 Task: Calculate the eigenvalues of a Sturm-Liouville problem.
Action: Mouse moved to (155, 300)
Screenshot: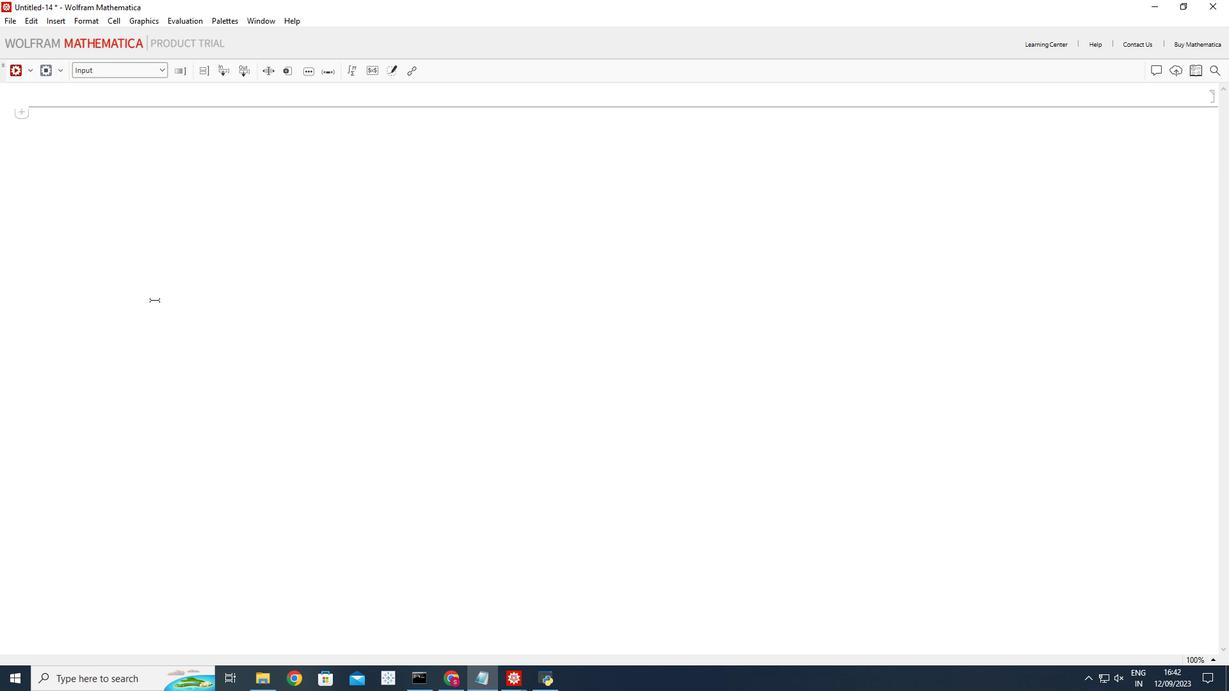 
Action: Mouse pressed left at (155, 300)
Screenshot: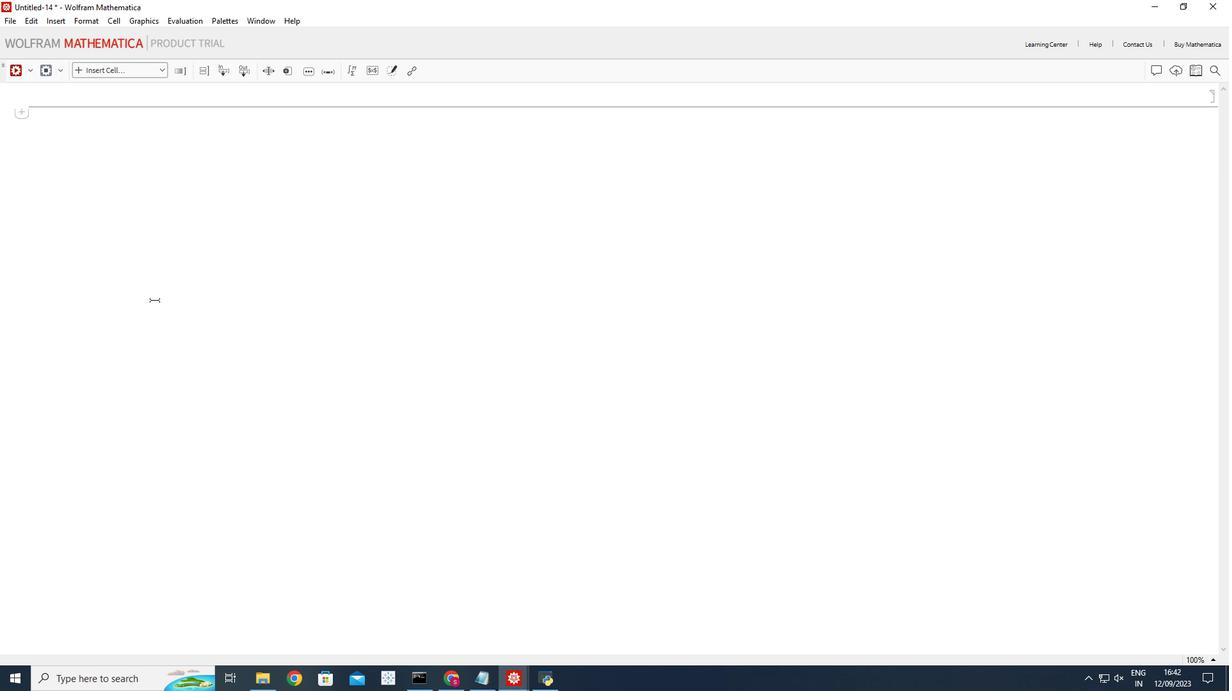
Action: Mouse moved to (157, 70)
Screenshot: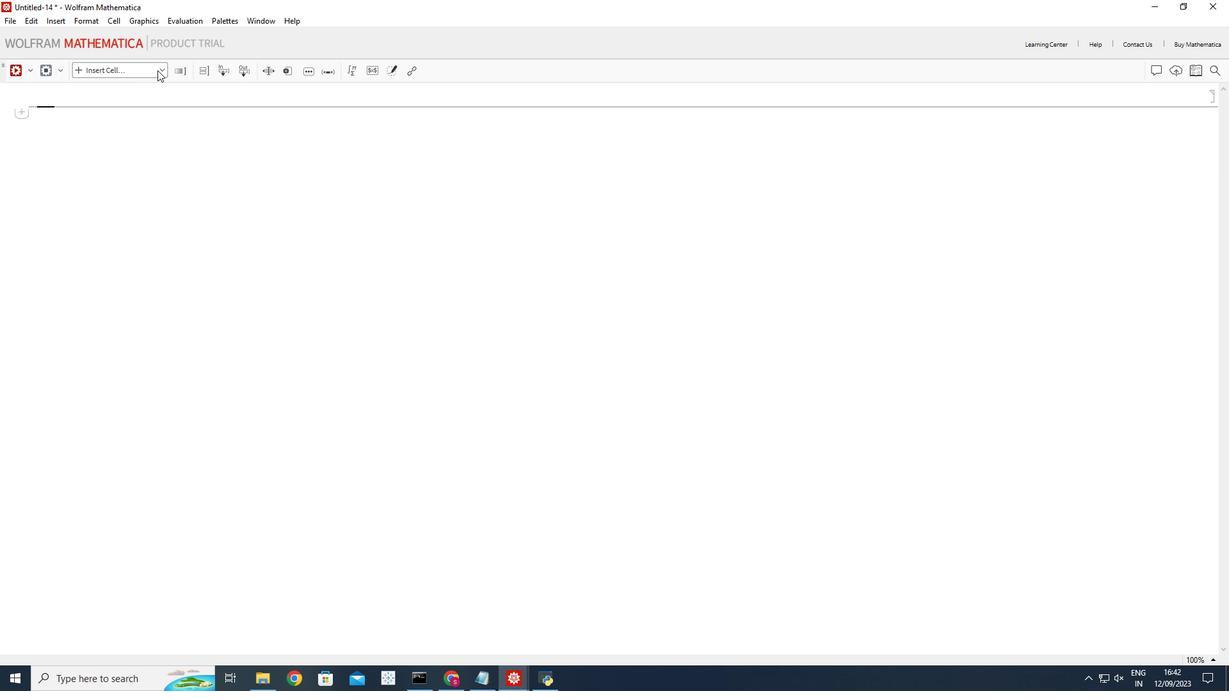 
Action: Mouse pressed left at (157, 70)
Screenshot: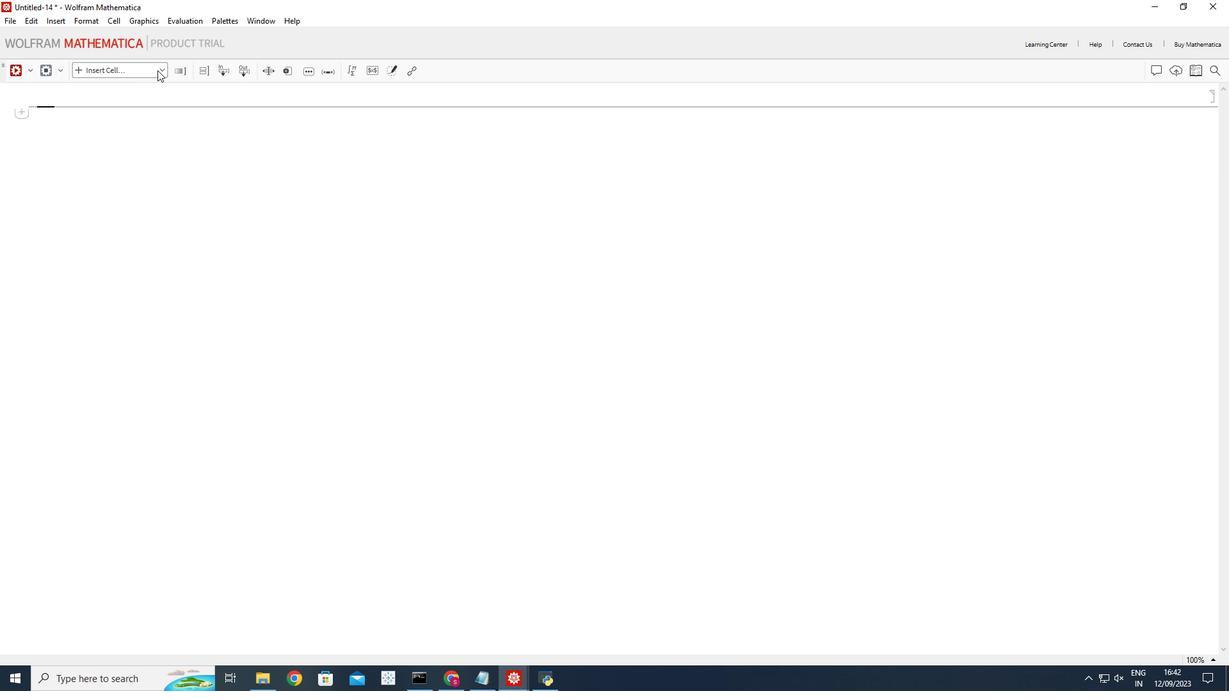 
Action: Mouse moved to (146, 96)
Screenshot: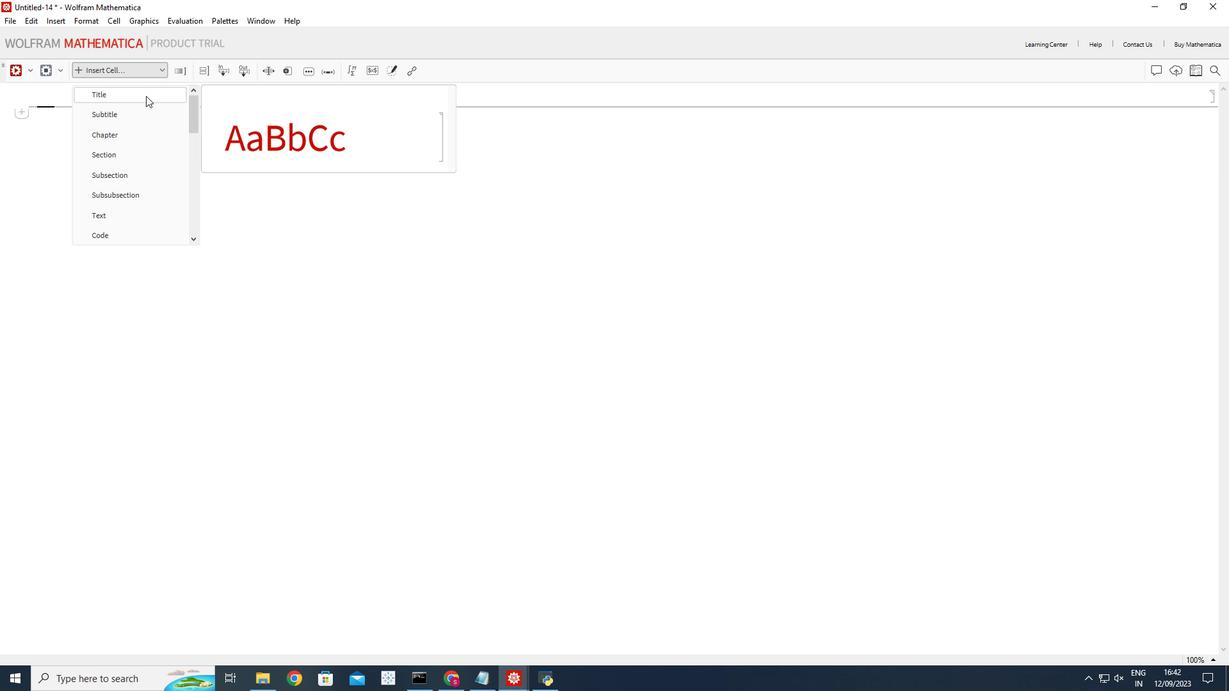 
Action: Mouse pressed left at (146, 96)
Screenshot: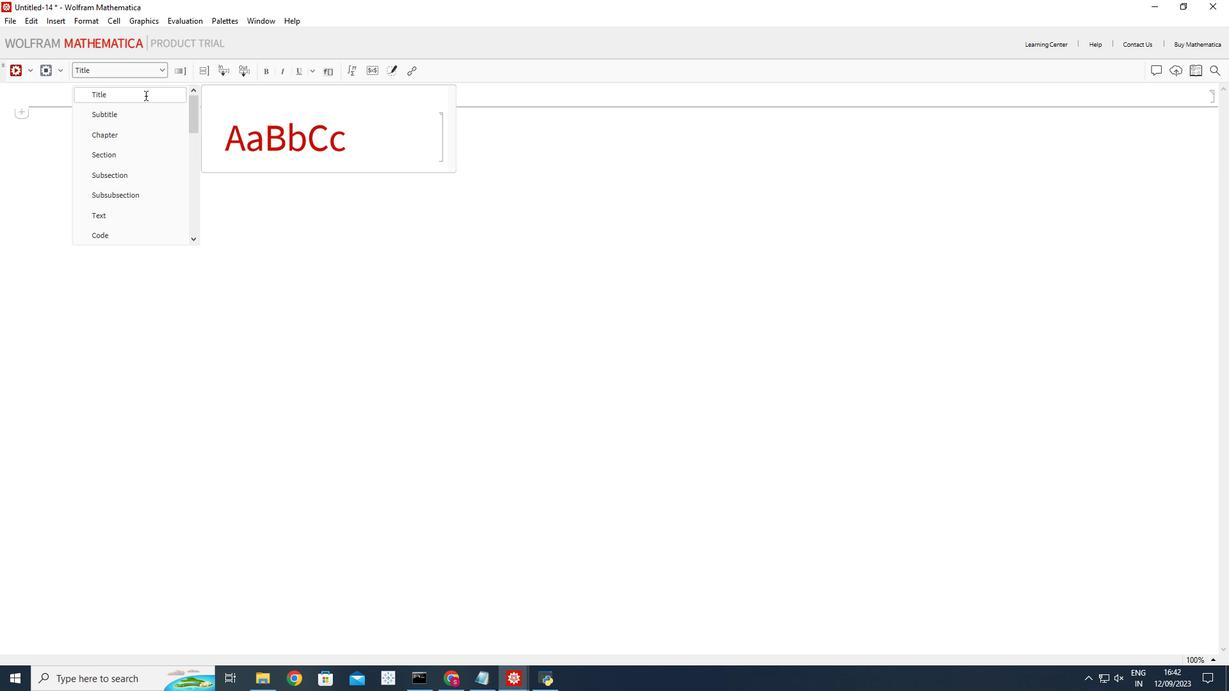 
Action: Mouse moved to (140, 137)
Screenshot: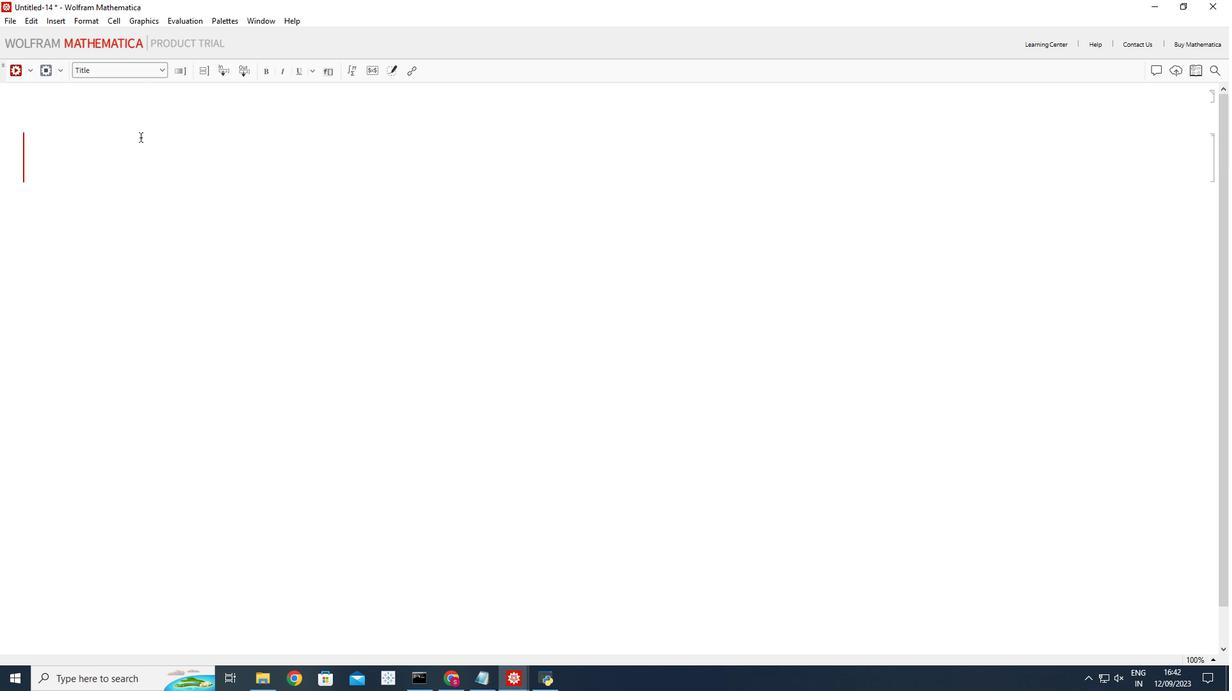 
Action: Key pressed <Key.shift_r>Eigenvalues<Key.space>of<Key.space>a<Key.space><Key.shift_r>Strum-<Key.shift_r>Liouville<Key.space>problem
Screenshot: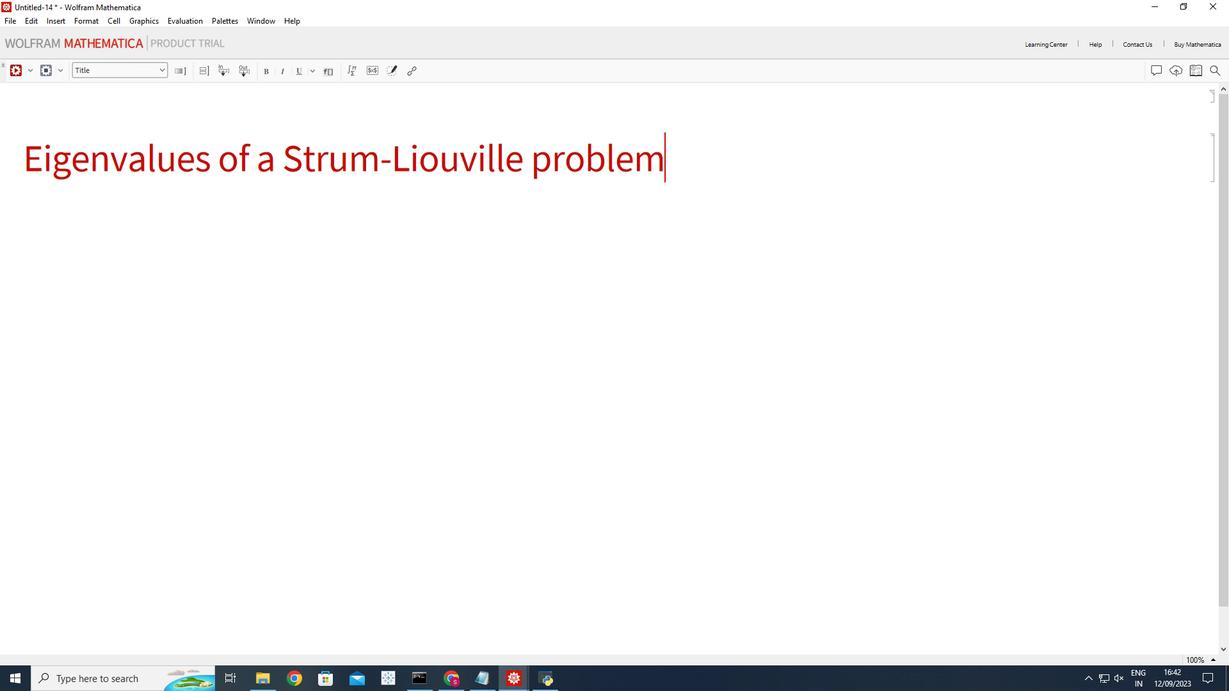 
Action: Mouse moved to (66, 236)
Screenshot: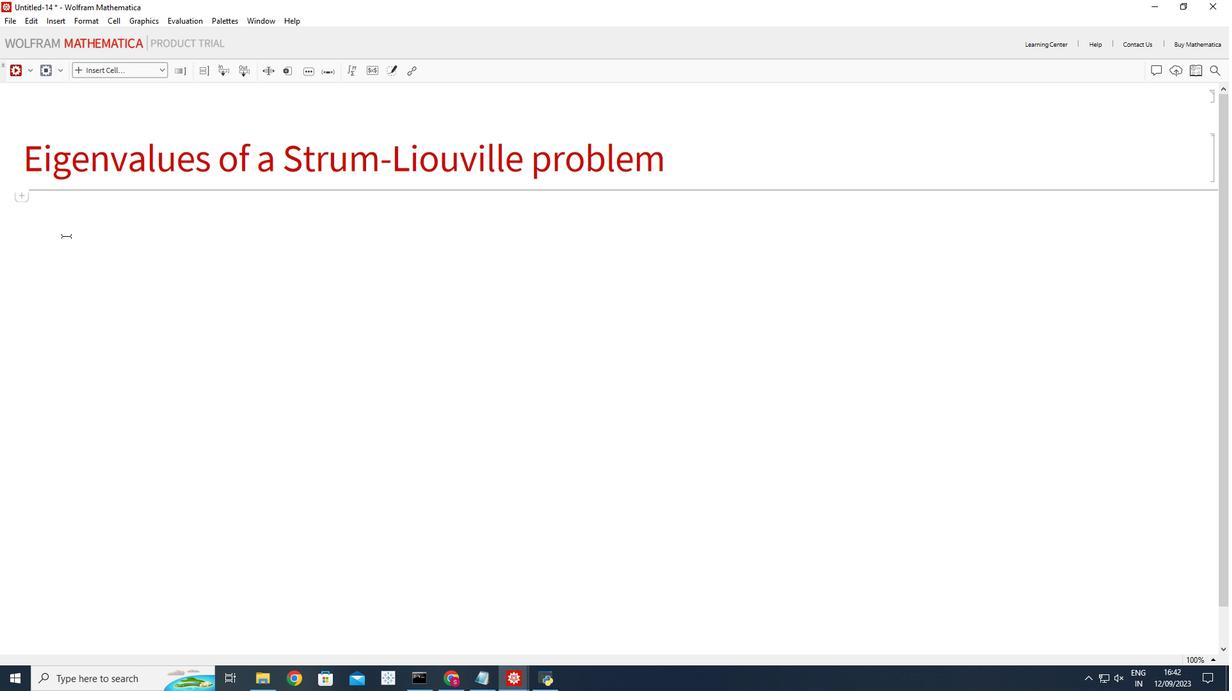 
Action: Mouse pressed left at (66, 236)
Screenshot: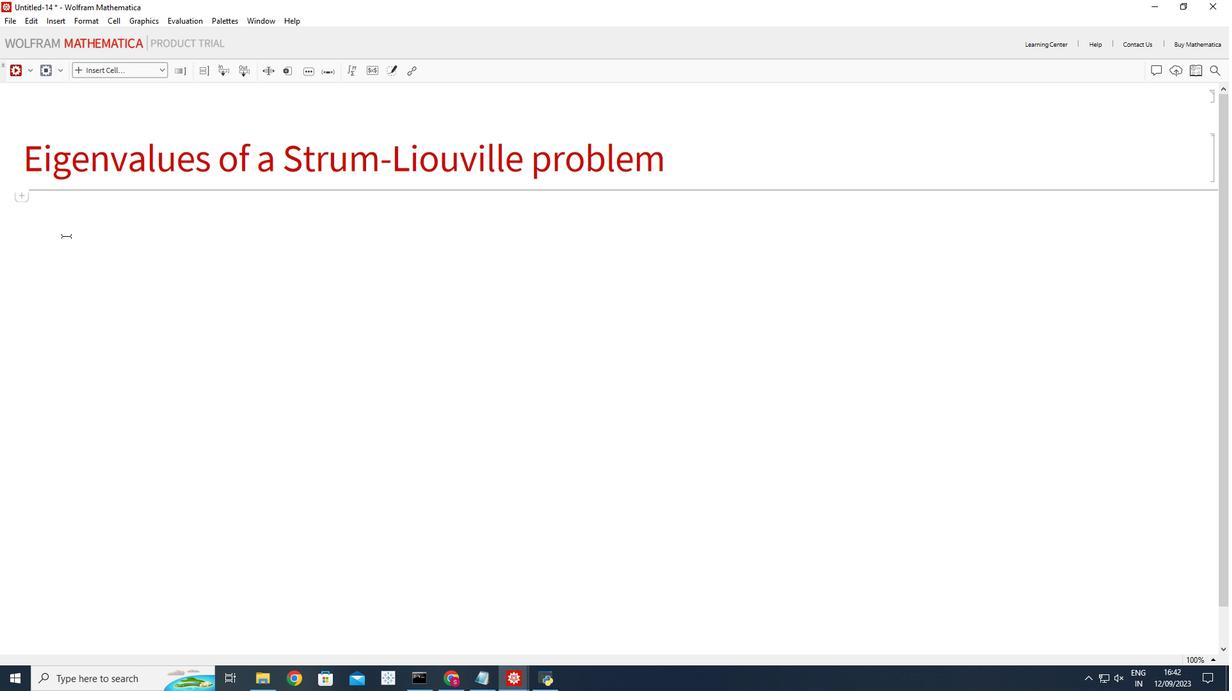 
Action: Mouse moved to (162, 73)
Screenshot: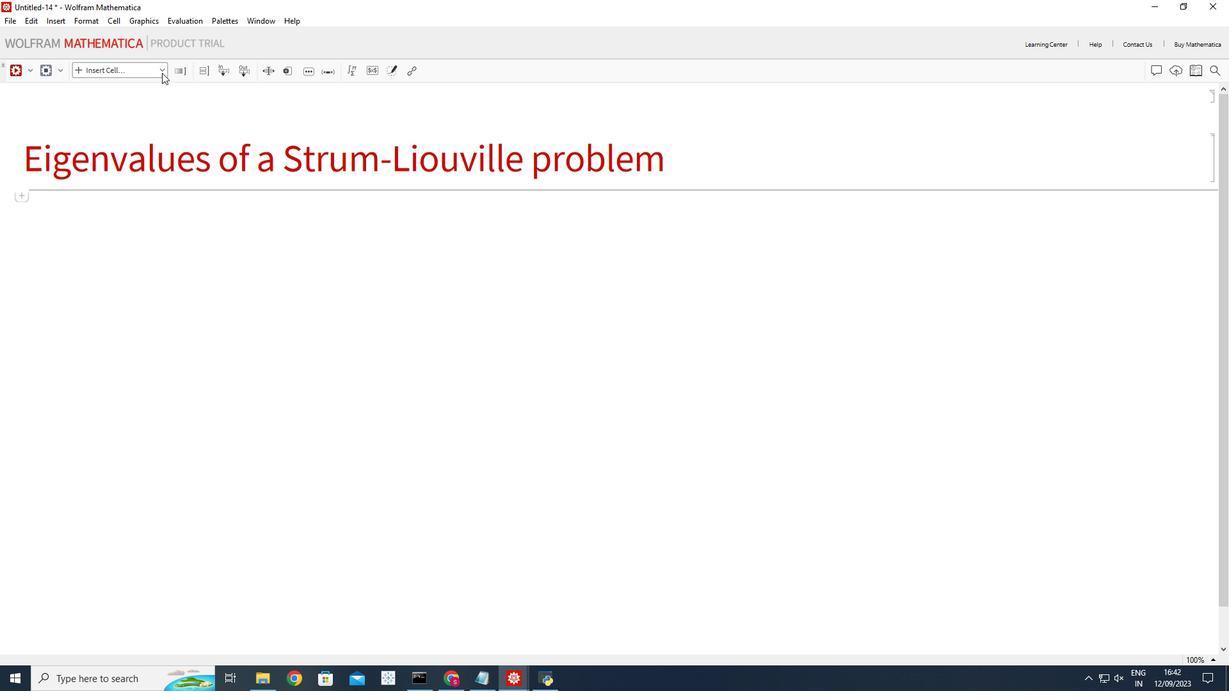 
Action: Mouse pressed left at (162, 73)
Screenshot: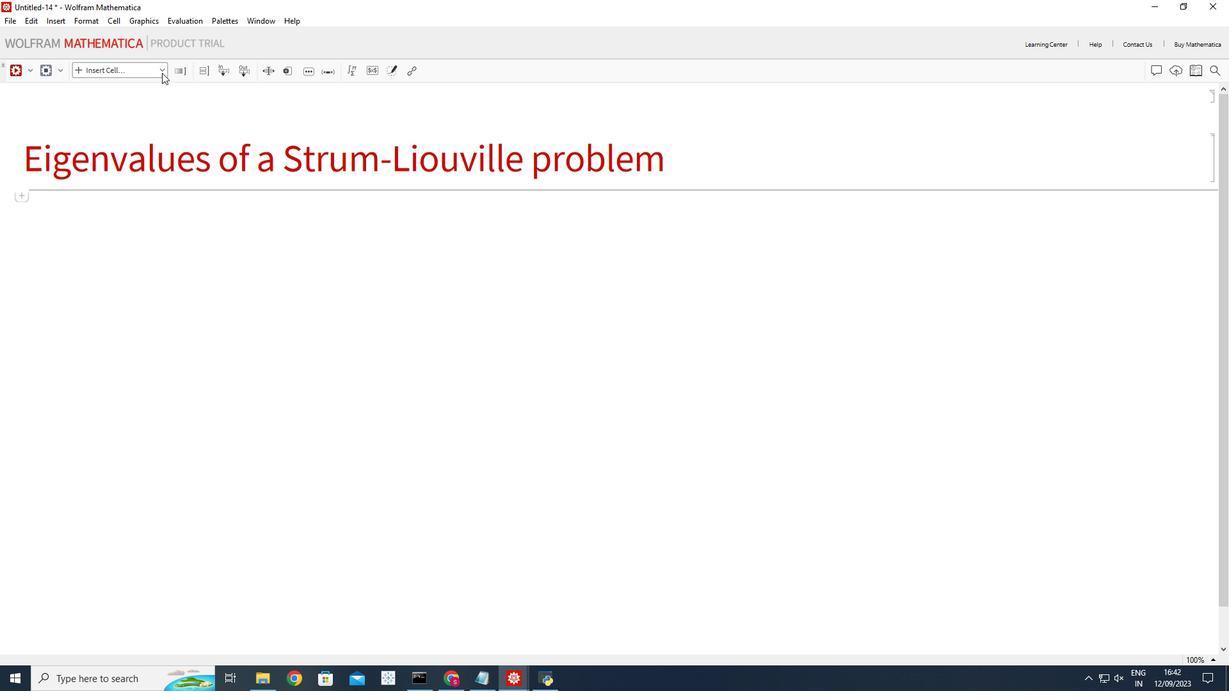 
Action: Mouse moved to (100, 233)
Screenshot: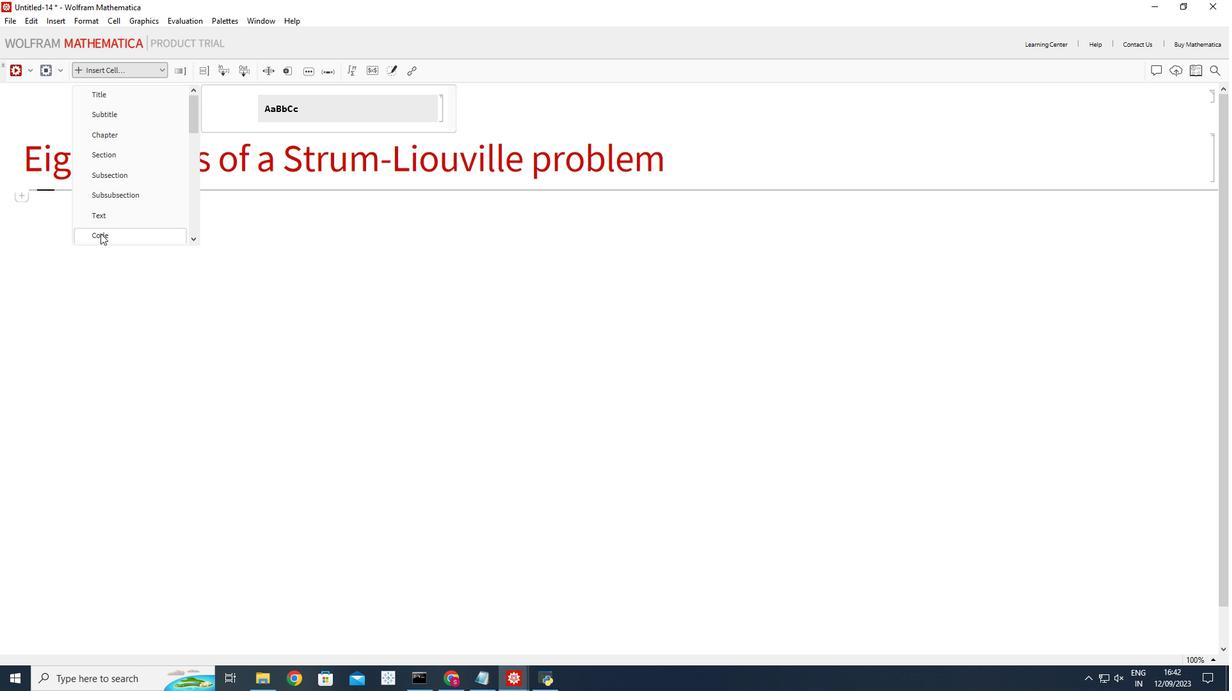 
Action: Mouse pressed left at (100, 233)
Screenshot: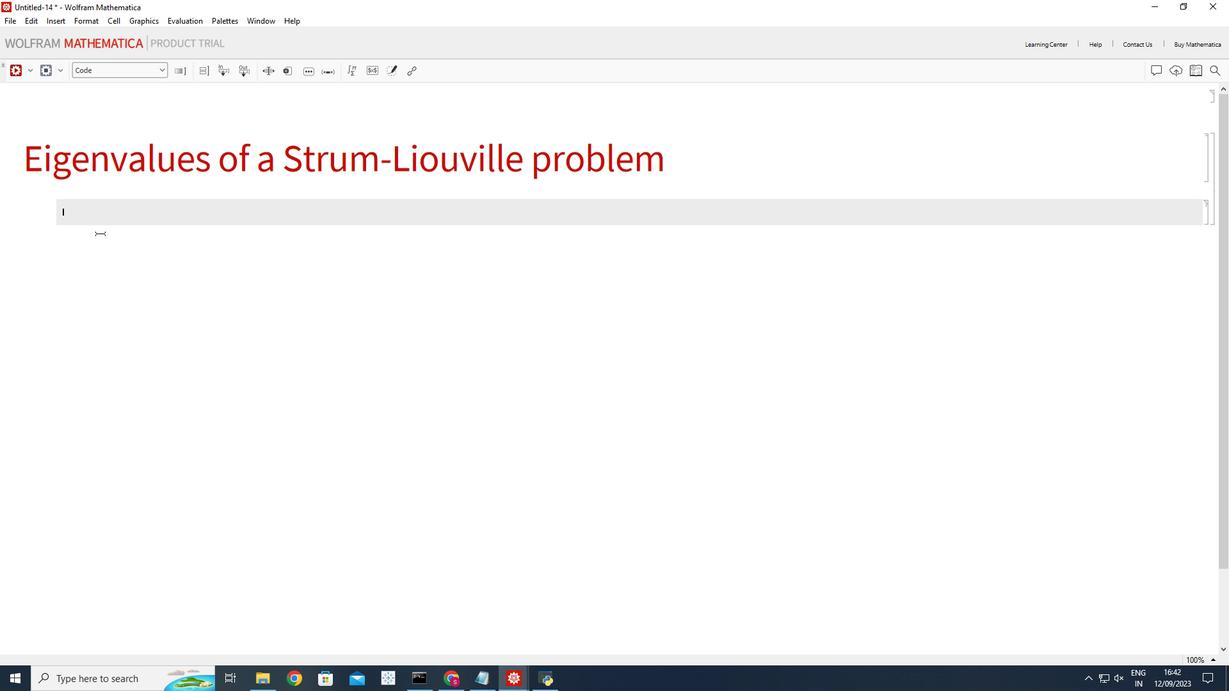 
Action: Mouse moved to (90, 215)
Screenshot: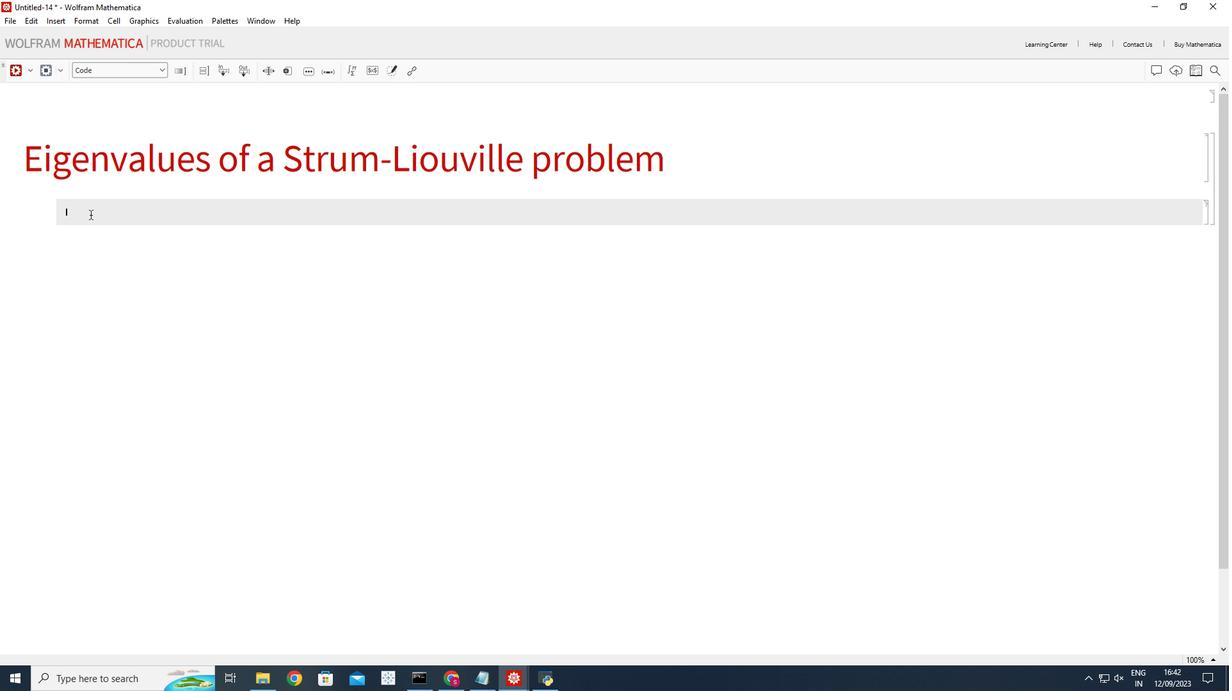 
Action: Mouse pressed left at (90, 215)
Screenshot: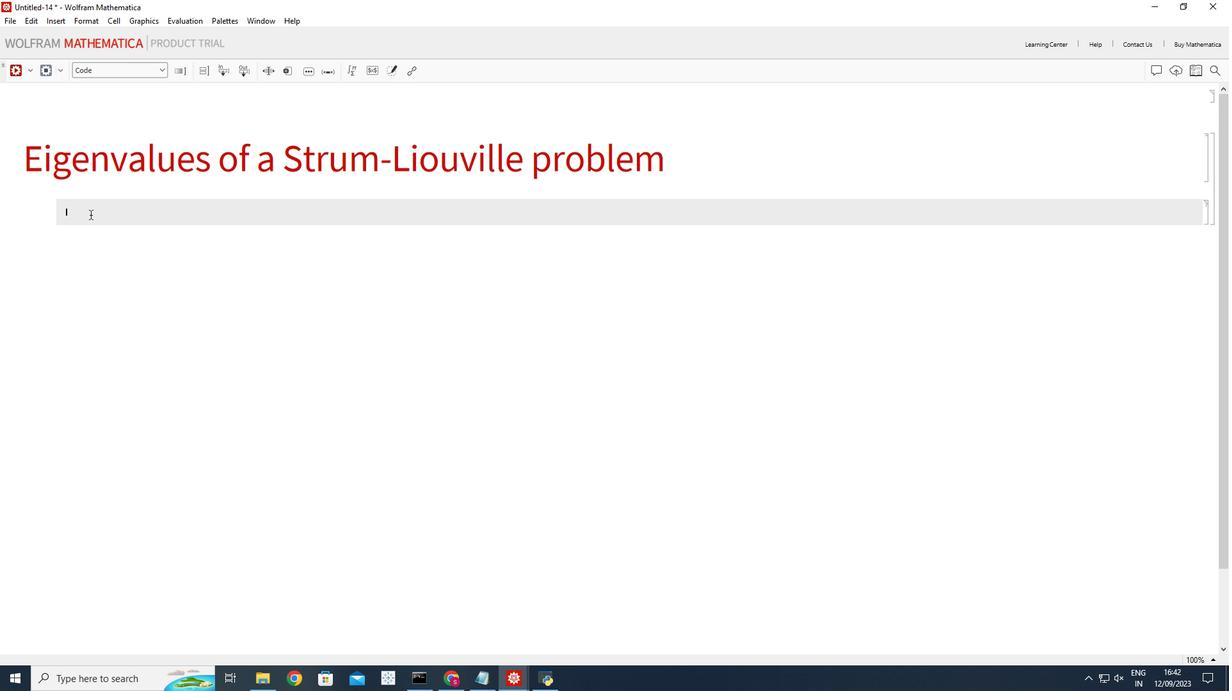 
Action: Key pressed <Key.shift_r>(<Key.shift_r>Cler<Key.backspace>ar<Key.space><Key.backspace><Key.shift_r>All[x,y,
Screenshot: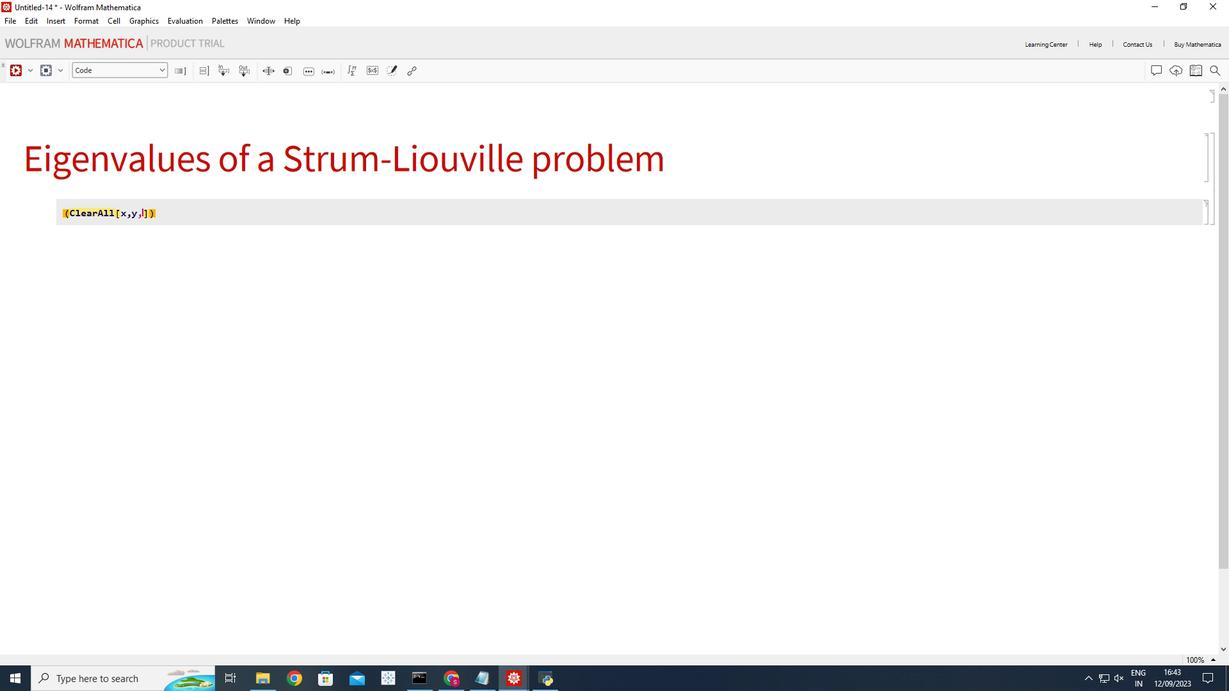 
Action: Mouse moved to (352, 69)
Screenshot: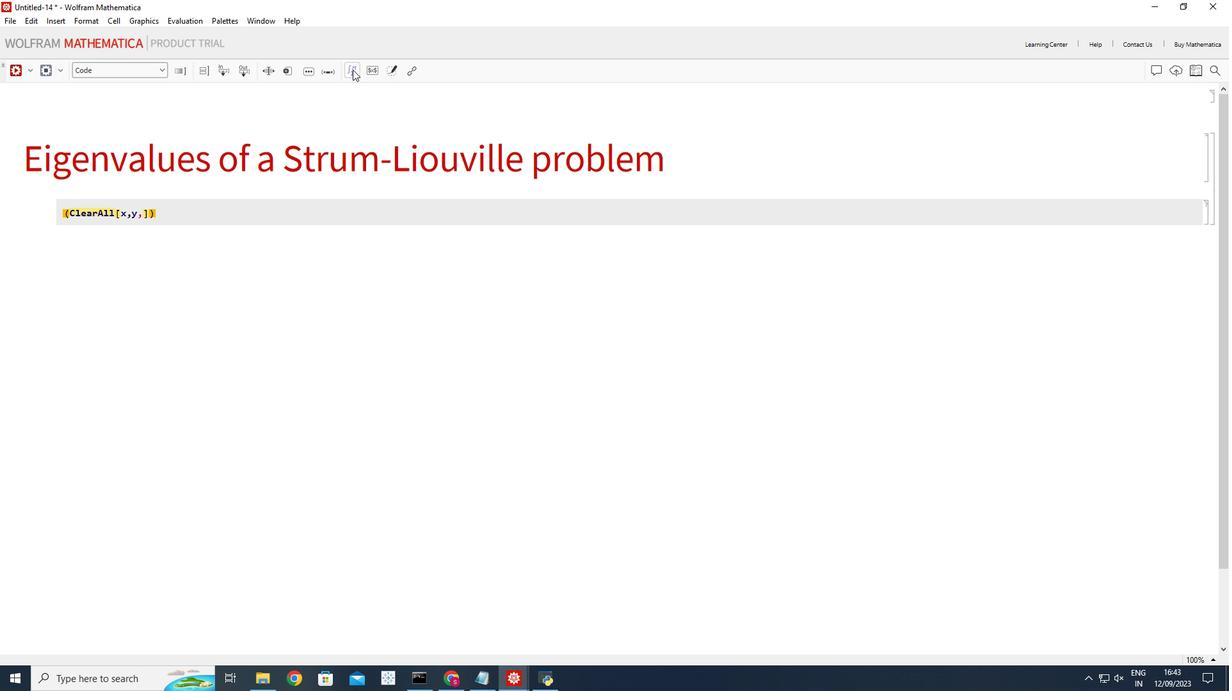 
Action: Mouse pressed left at (352, 69)
Screenshot: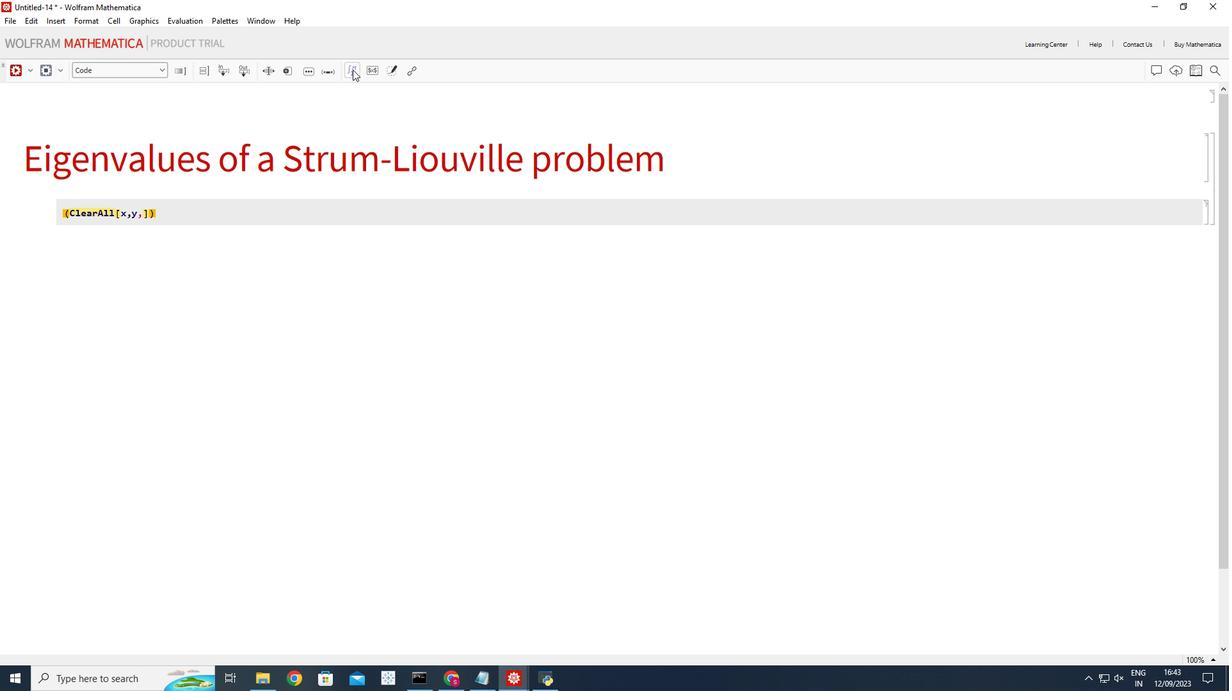 
Action: Mouse moved to (1208, 350)
Screenshot: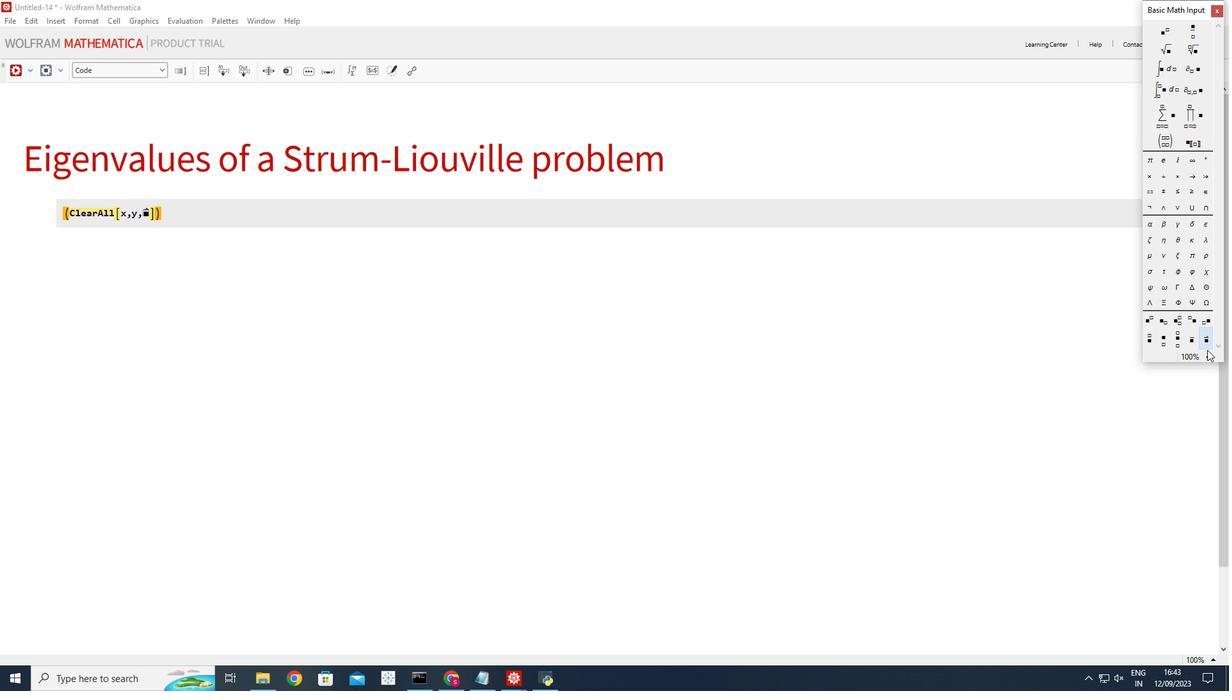 
Action: Mouse pressed left at (1208, 350)
Screenshot: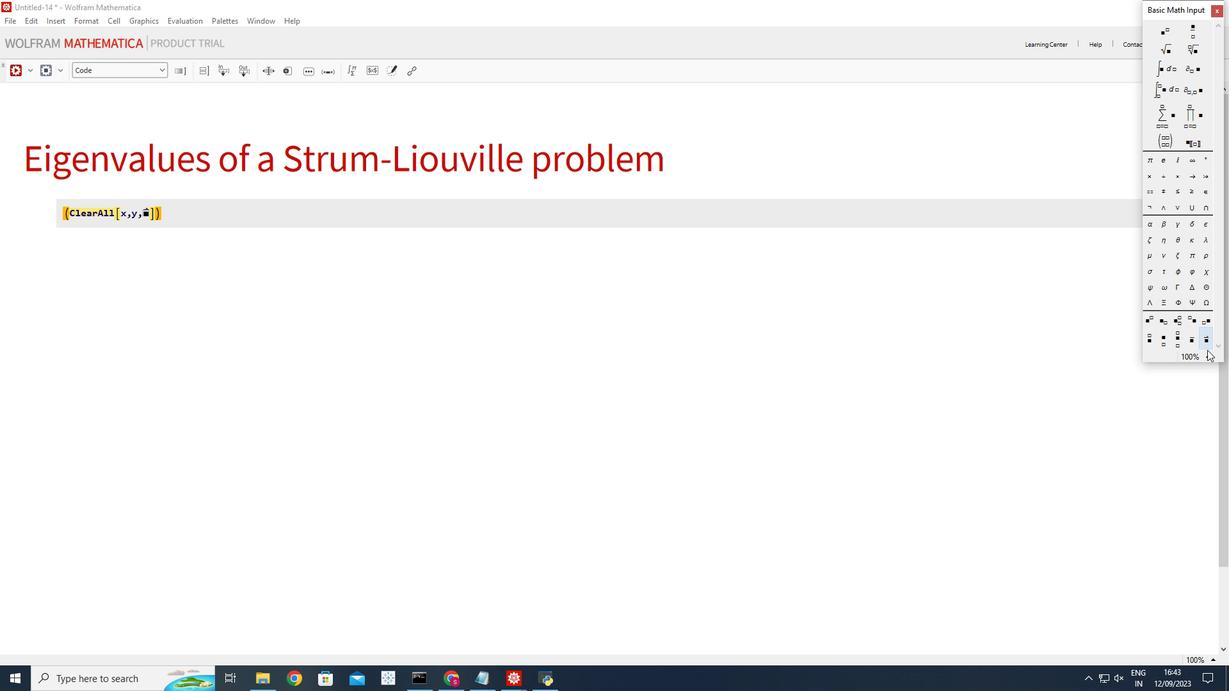 
Action: Mouse moved to (1208, 354)
Screenshot: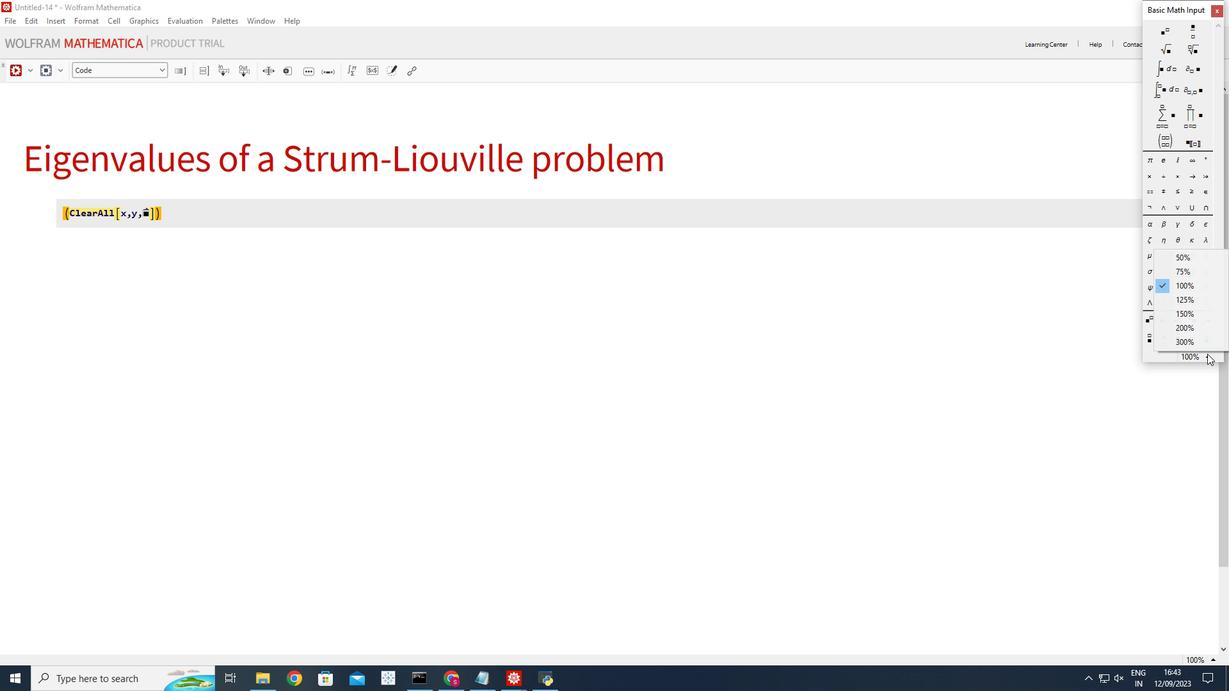
Action: Mouse pressed left at (1208, 354)
Screenshot: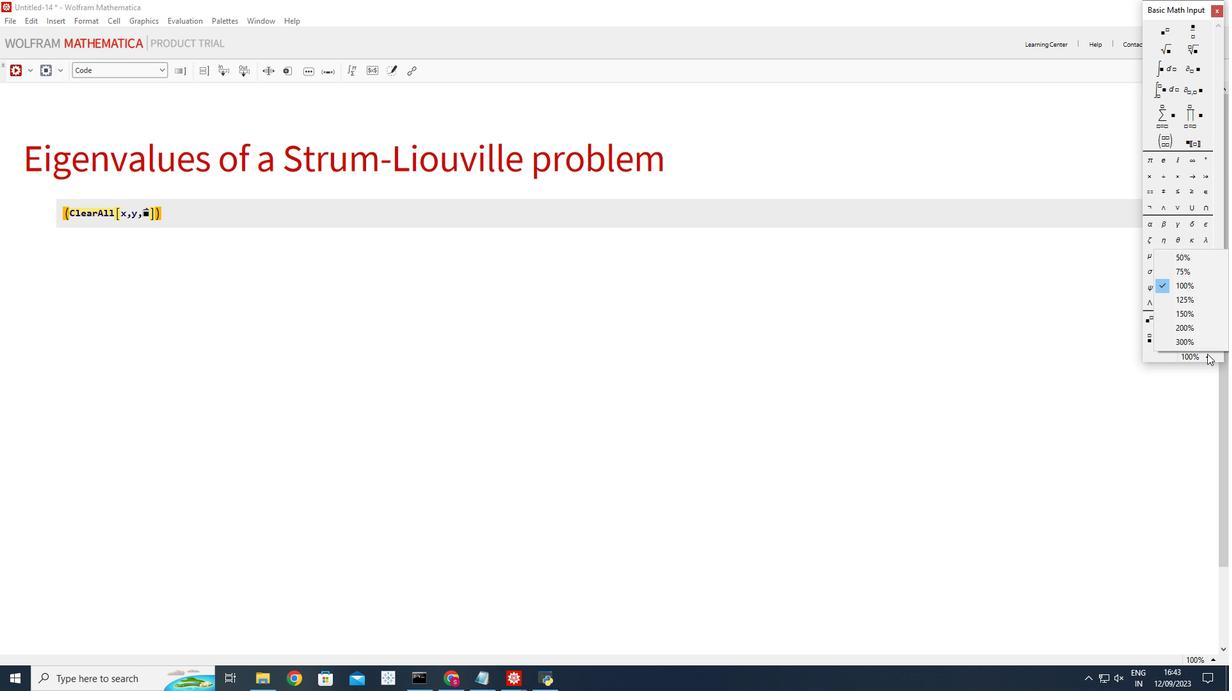 
Action: Mouse moved to (1187, 307)
Screenshot: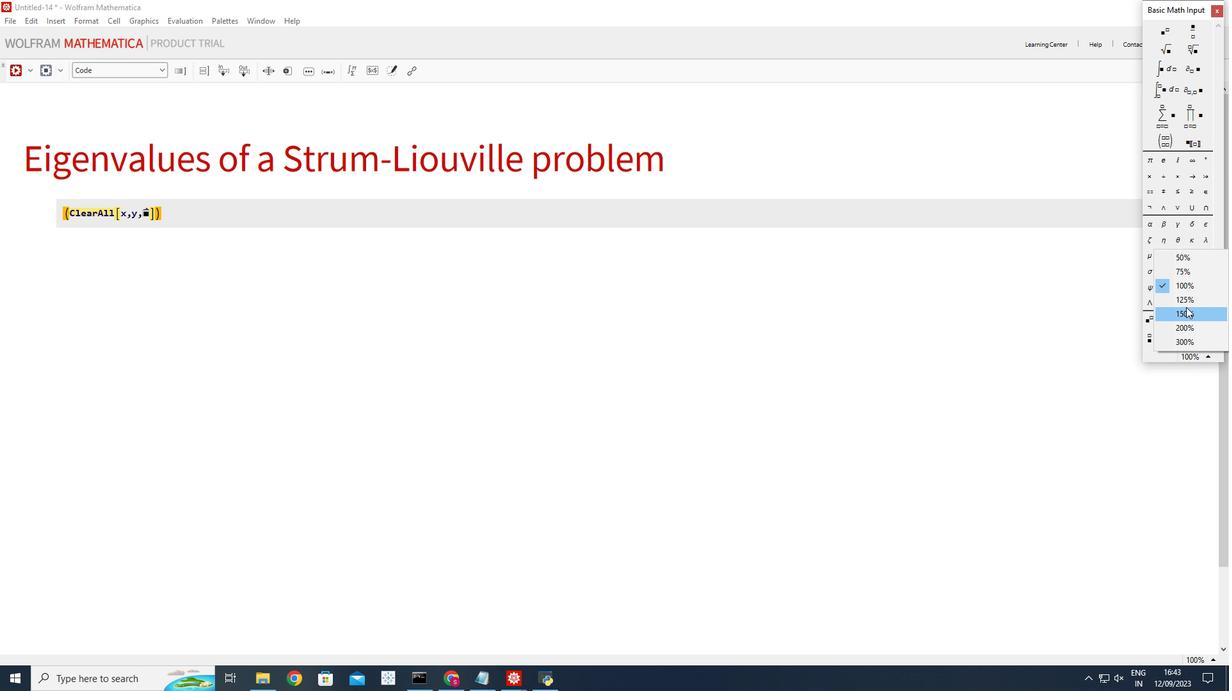 
Action: Mouse pressed left at (1187, 307)
Screenshot: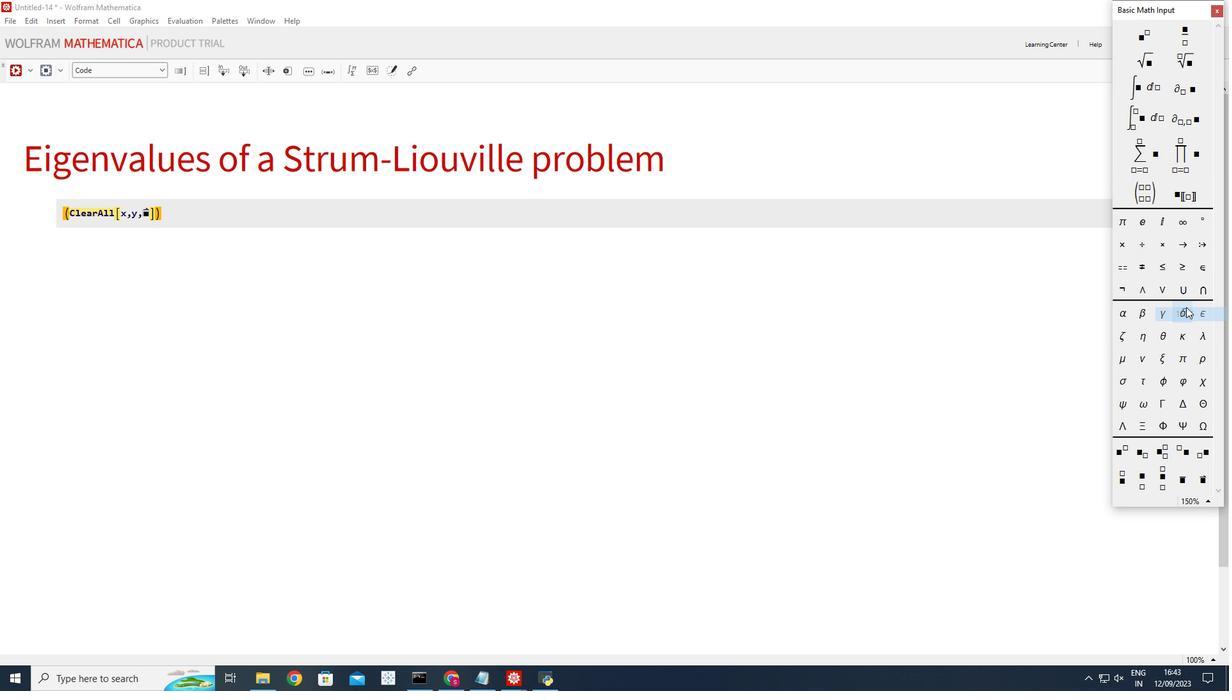 
Action: Mouse moved to (151, 213)
Screenshot: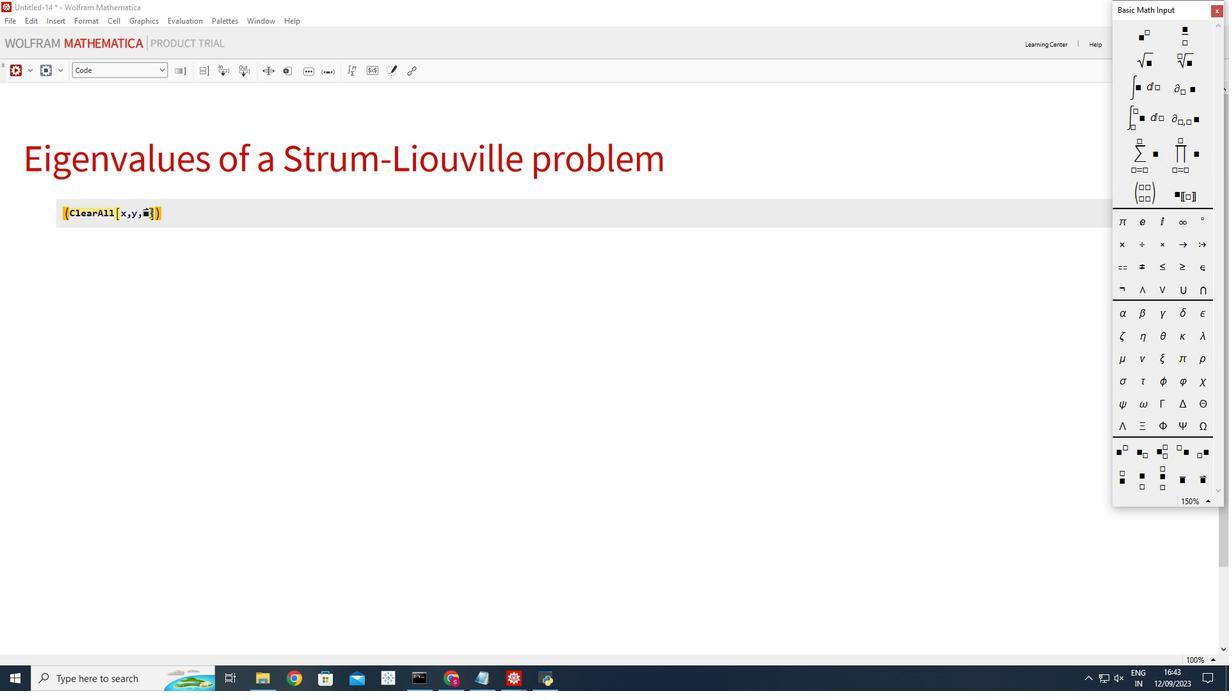 
Action: Mouse pressed left at (151, 213)
Screenshot: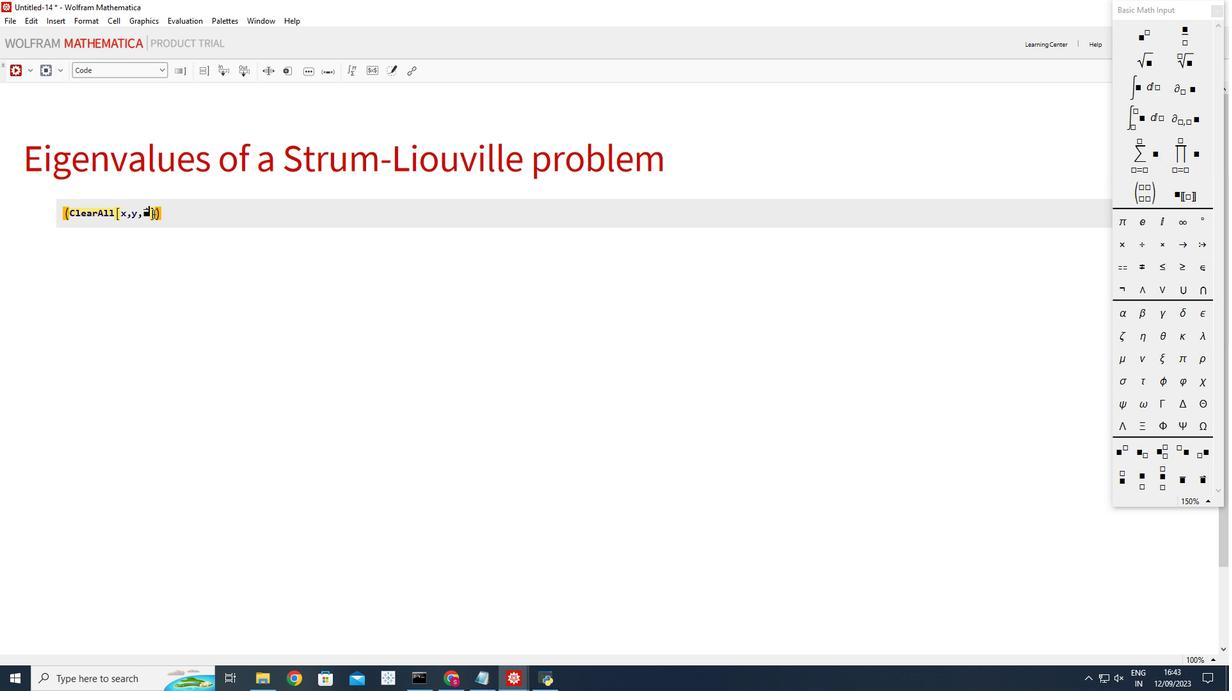 
Action: Mouse moved to (162, 222)
Screenshot: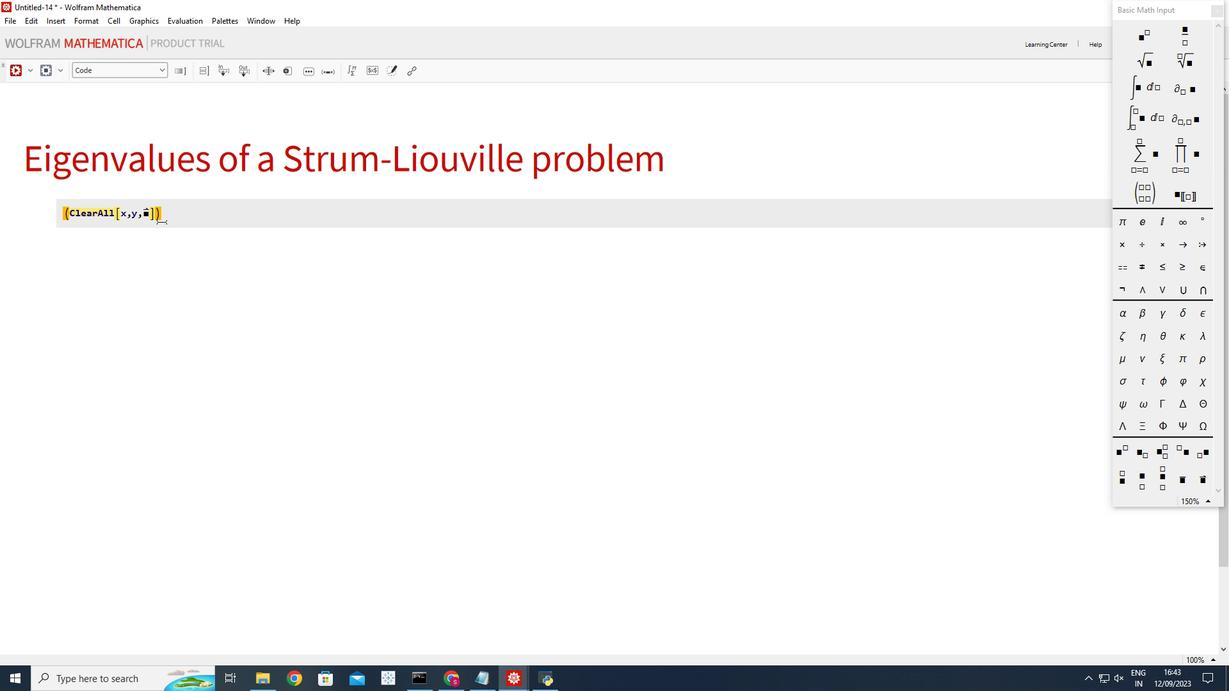 
Action: Key pressed <Key.backspace>
Screenshot: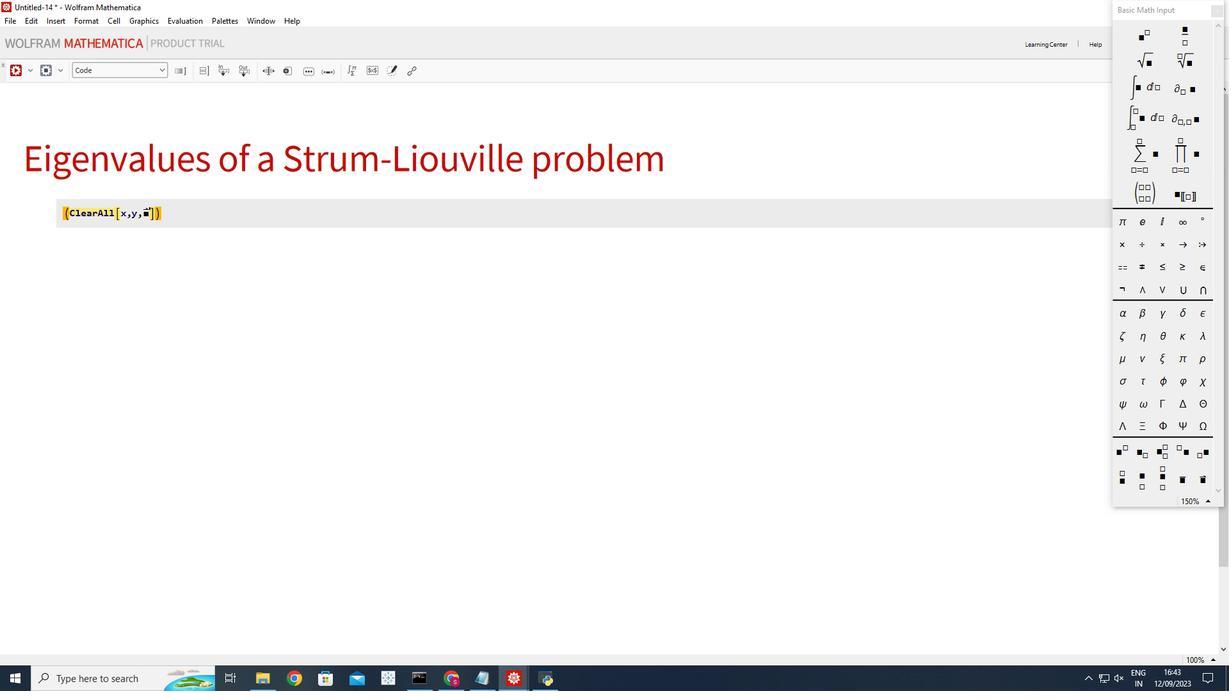
Action: Mouse moved to (190, 278)
Screenshot: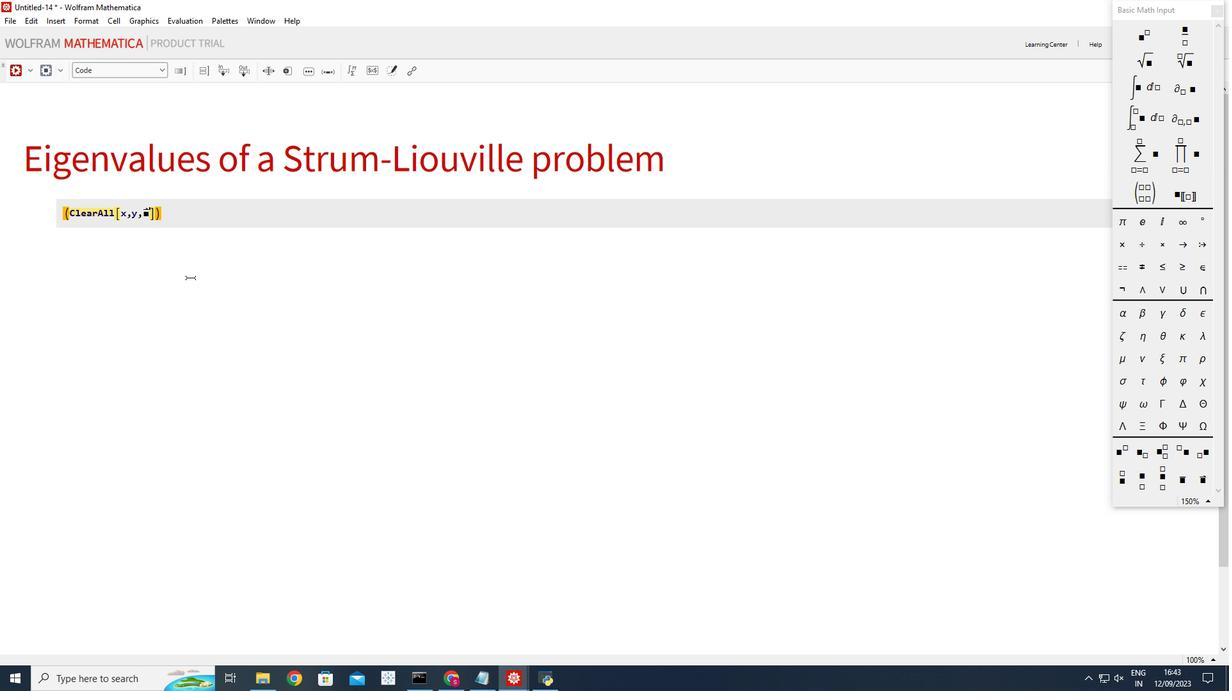 
Action: Key pressed <Key.backspace>
Screenshot: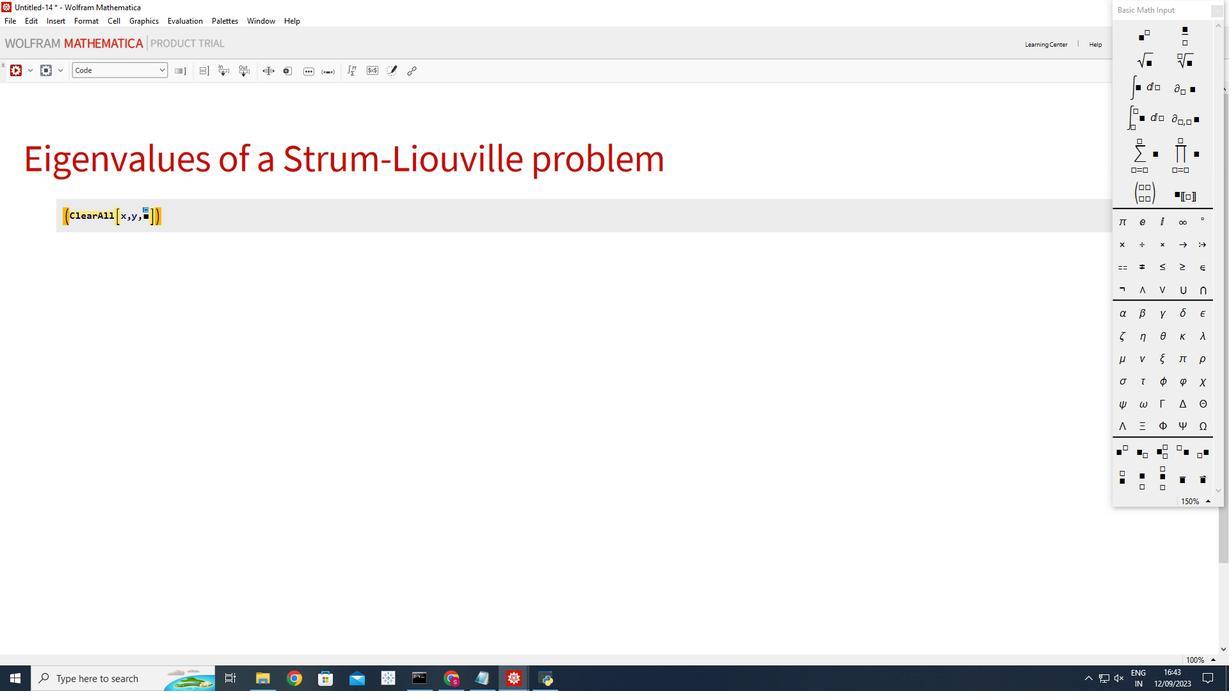 
Action: Mouse moved to (146, 237)
Screenshot: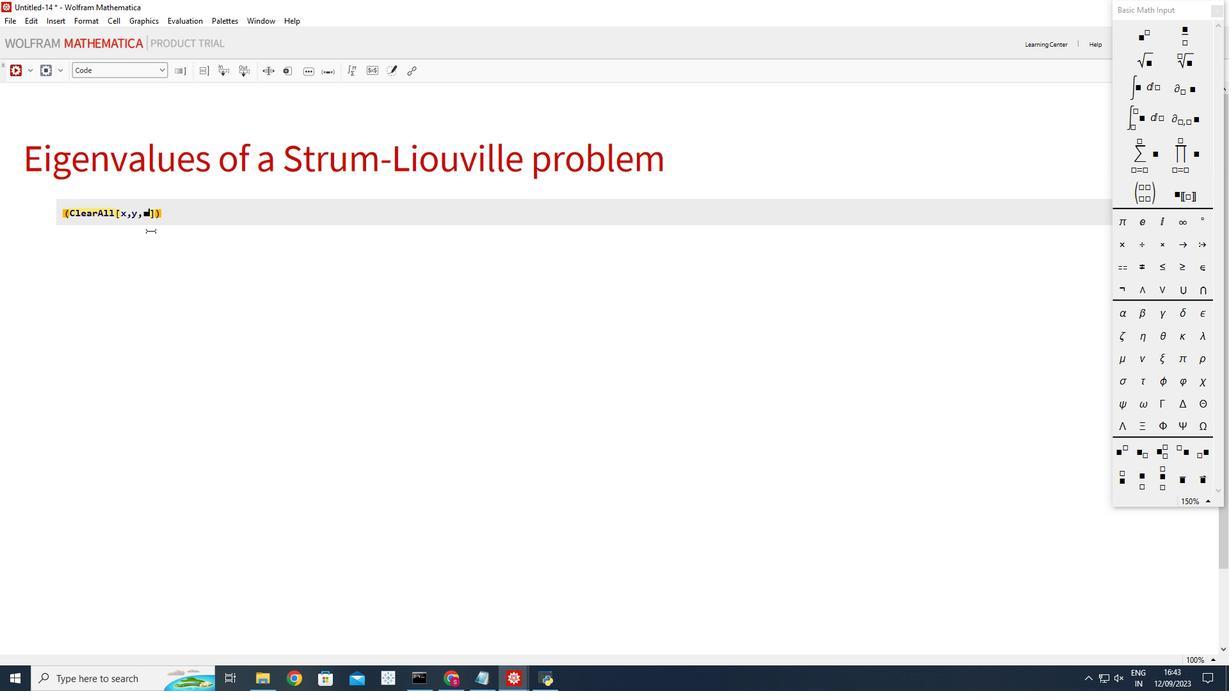 
Action: Key pressed <Key.backspace>
Screenshot: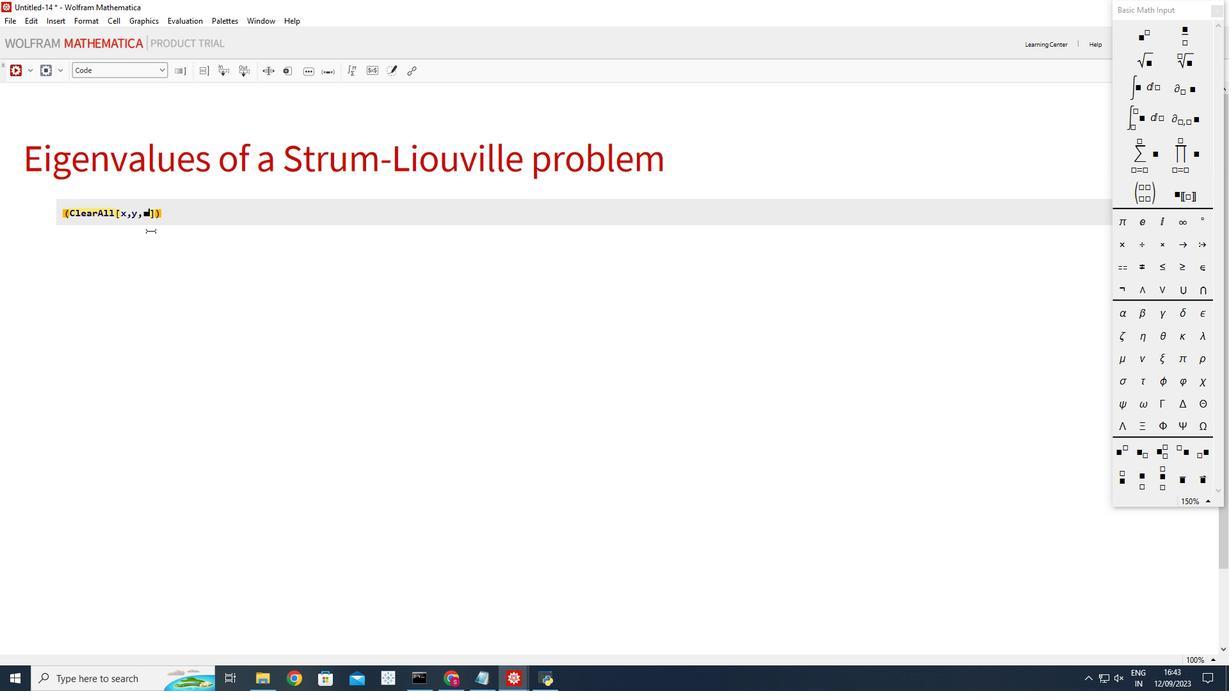 
Action: Mouse moved to (151, 226)
Screenshot: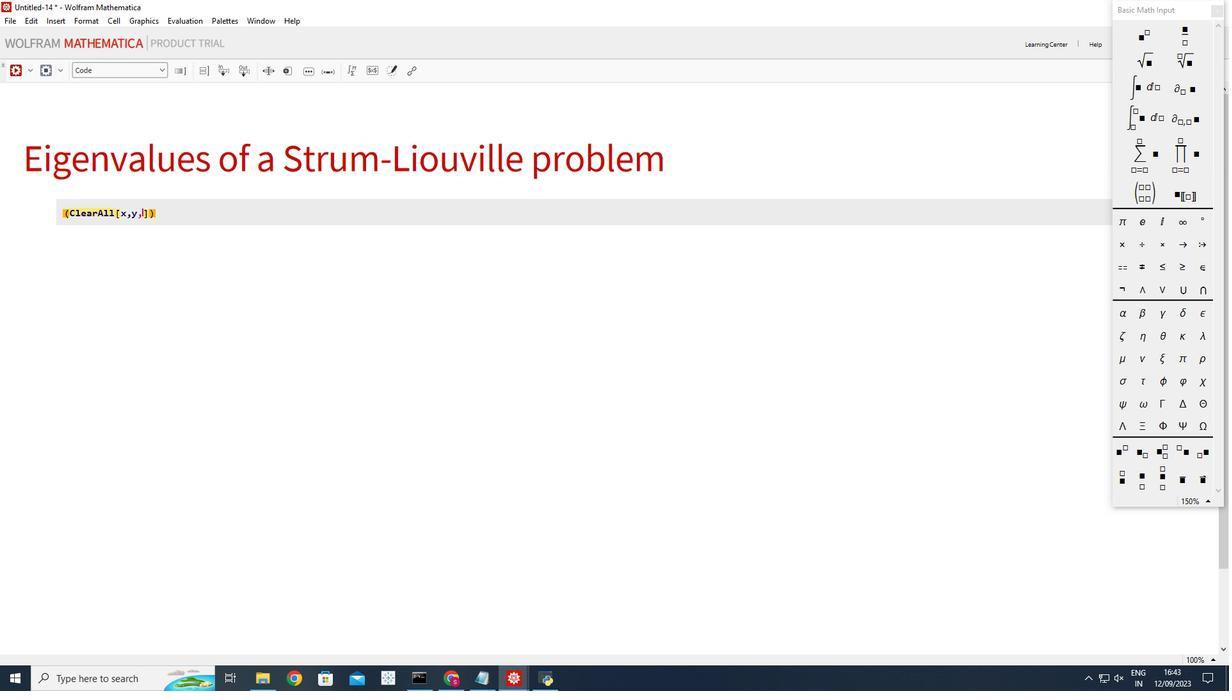 
Action: Key pressed <Key.backspace>
Screenshot: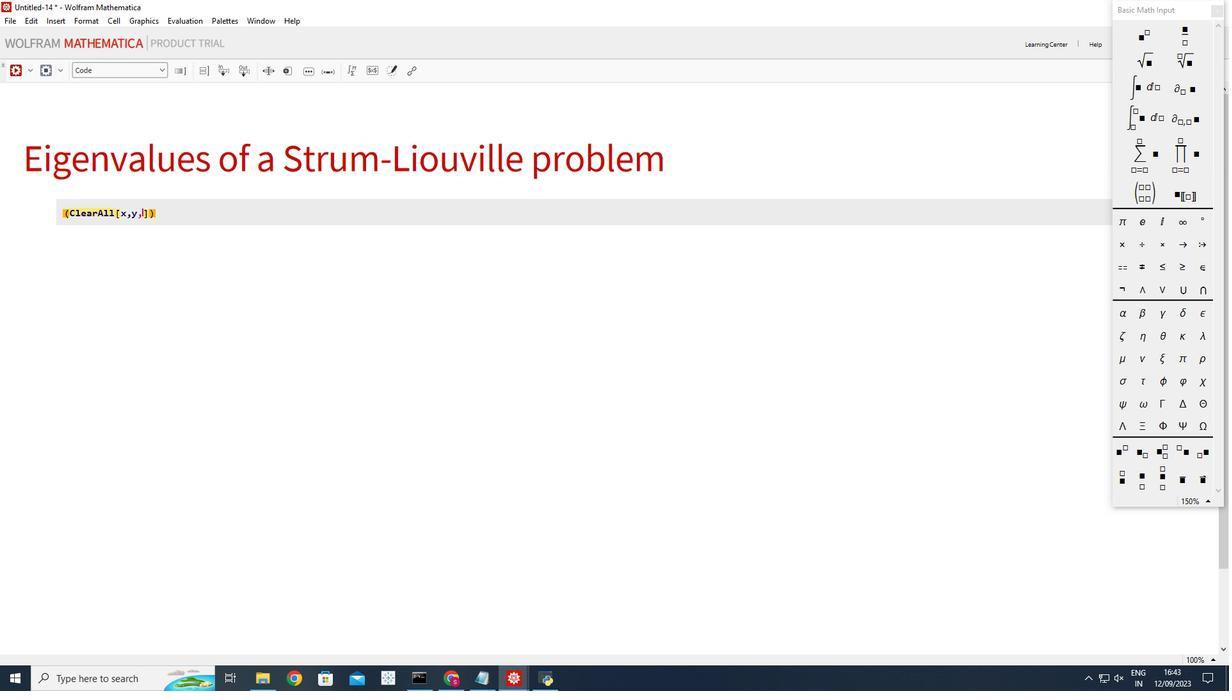 
Action: Mouse moved to (1201, 336)
Screenshot: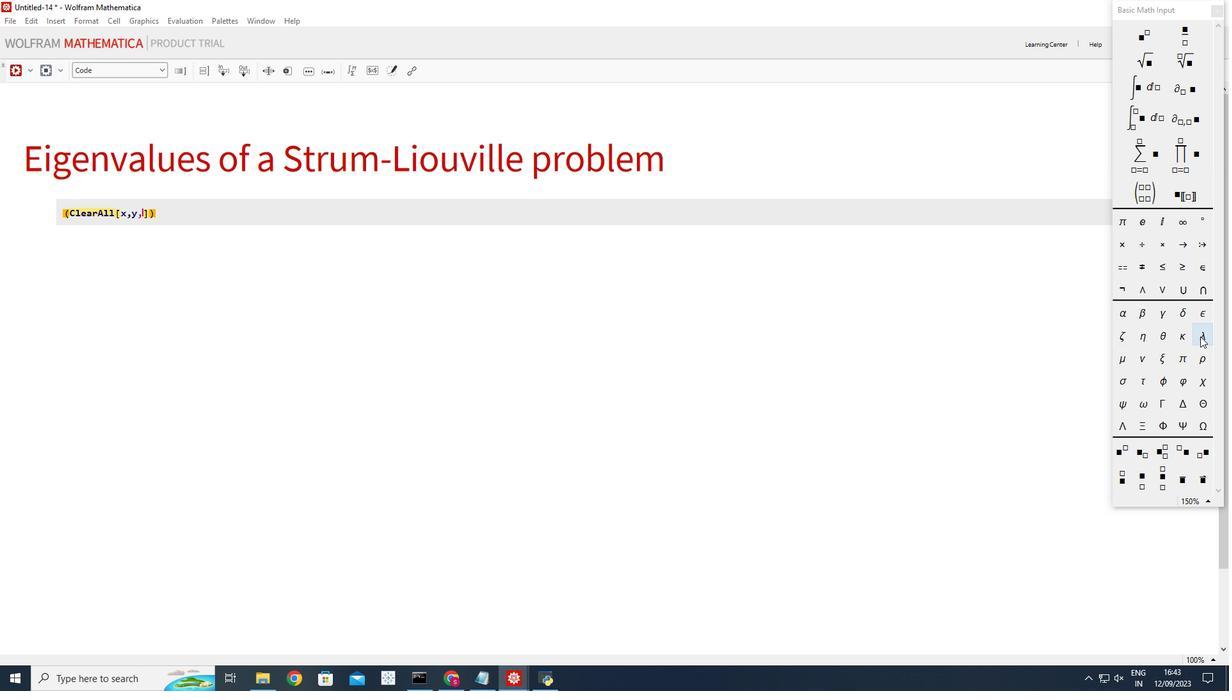 
Action: Mouse pressed left at (1201, 336)
Screenshot: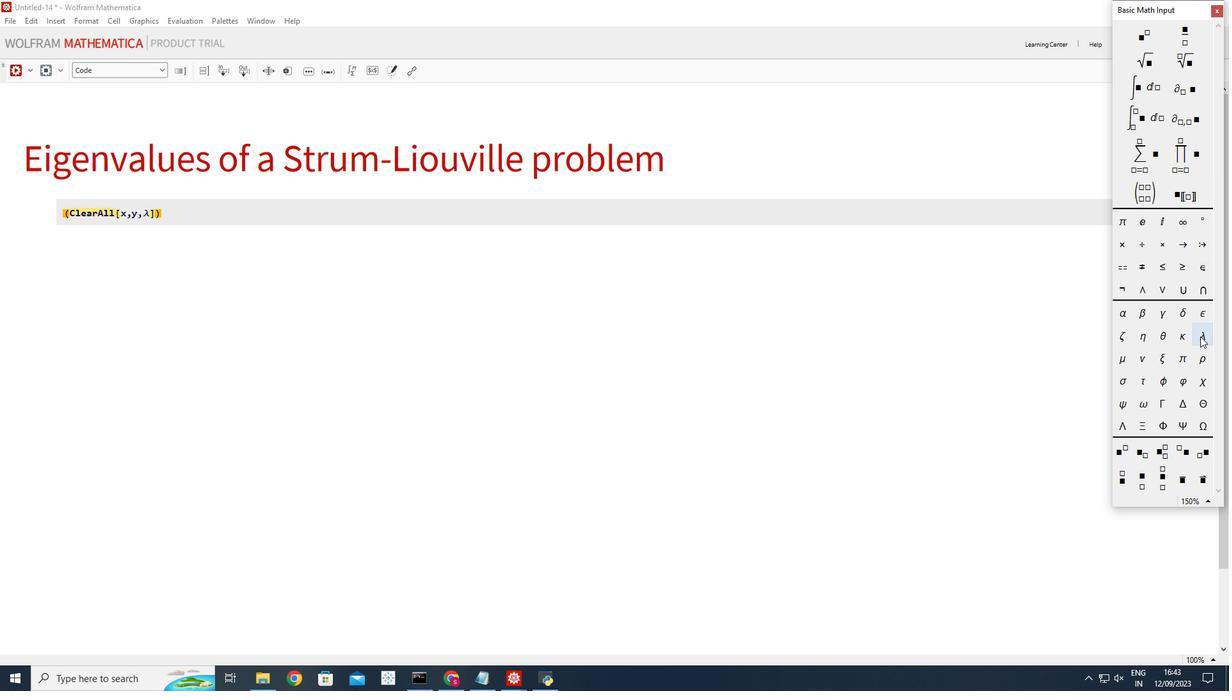
Action: Mouse moved to (171, 213)
Screenshot: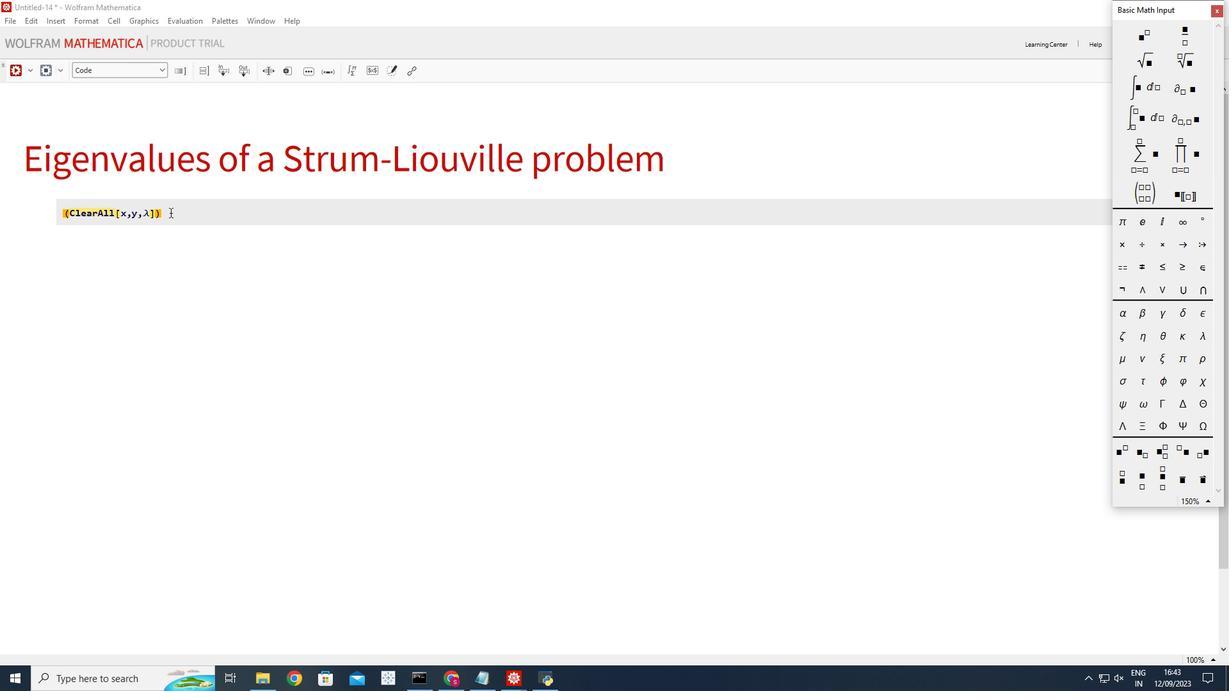 
Action: Mouse pressed left at (171, 213)
Screenshot: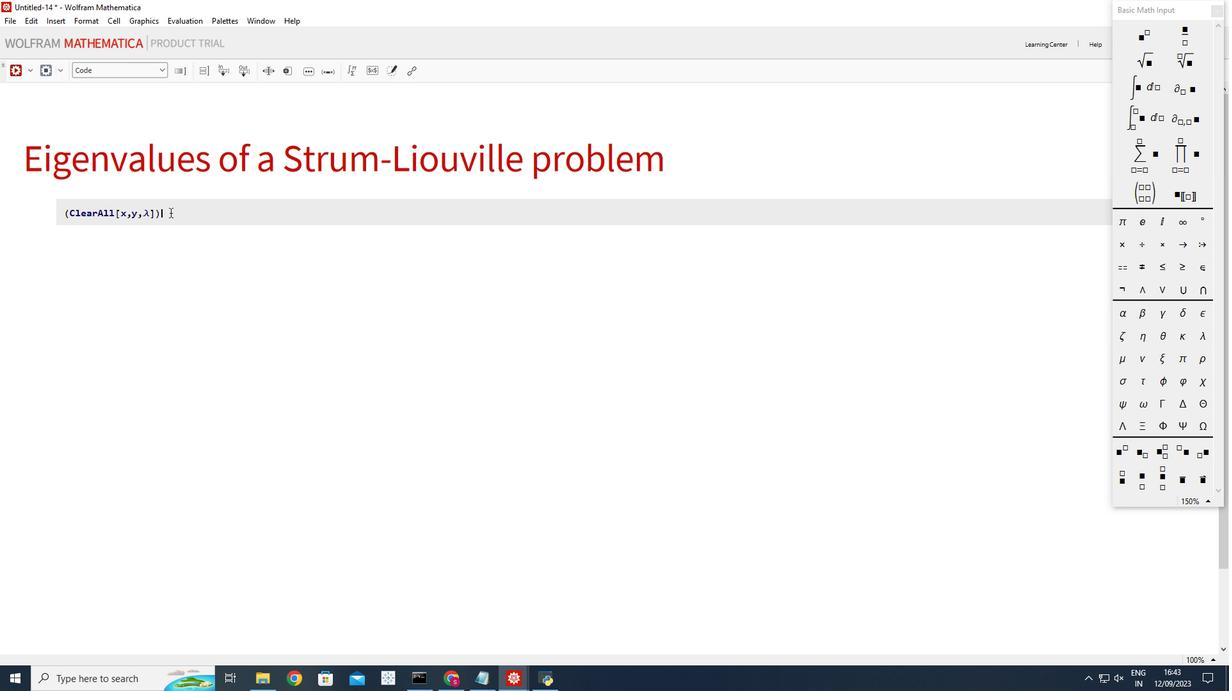
Action: Mouse moved to (202, 224)
Screenshot: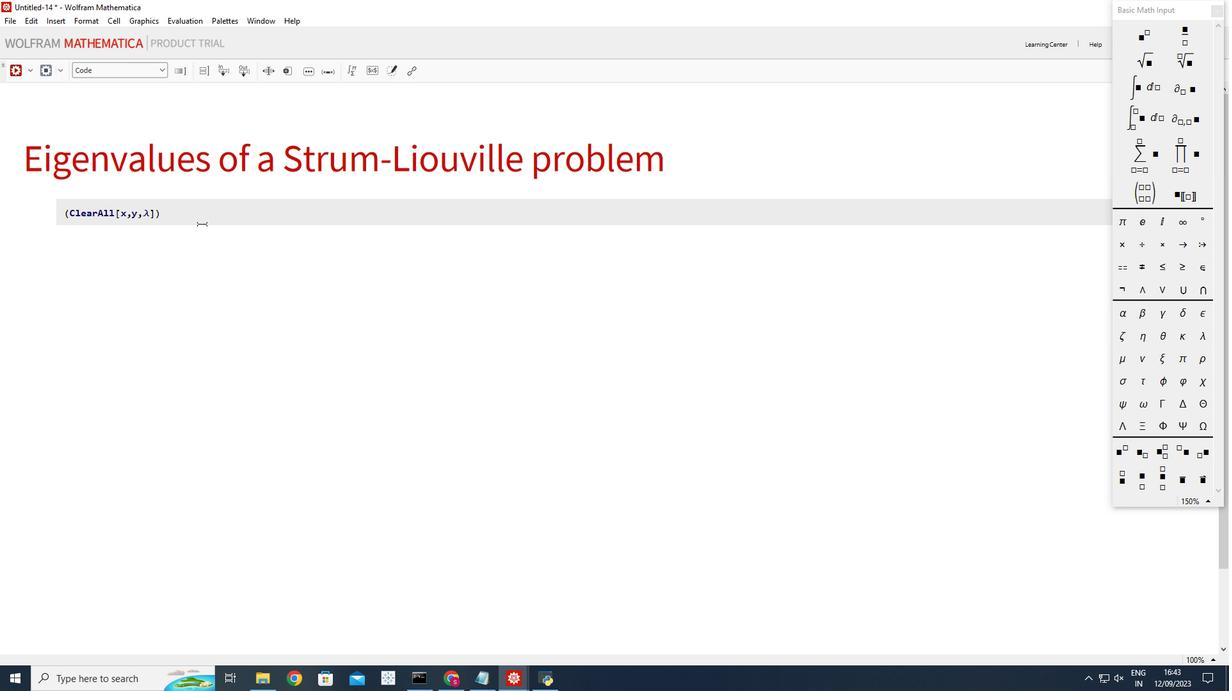 
Action: Key pressed <Key.enter><Key.enter>p[x<Key.shift_r>_<Key.right><Key.space><Key.shift_r><Key.shift_r><Key.shift_r><Key.shift_r><Key.shift_r><Key.shift_r><Key.shift_r><Key.shift_r><Key.shift_r><Key.shift_r><Key.shift_r><Key.shift_r><Key.shift_r>:=1<Key.space><Key.shift_r><Key.backspace><Key.space><Key.enter>q[x<Key.shift_r>_<Key.right><Key.space><Key.shift_r>:=x<Key.shift_r>^2<Key.enter>w[x<Key.shift_r>_<Key.right><Key.space><Key.shift_r>:=1<Key.space><Key.enter>a=0;<Key.space><Key.shift_r>(*<Key.space>left<Key.space>boundary<Key.space><Key.right><Key.right><Key.enter>b=1;<Key.space><Key.shift_r><Key.shift_r><Key.shift_r><Key.shift_r><Key.shift_r><Key.shift_r><Key.shift_r><Key.shift_r><Key.shift_r><Key.shift_r><Key.shift_r><Key.shift_r><Key.shift_r><Key.shift_r><Key.shift_r><Key.shift_r>(<Key.shift_r>*<Key.space><Key.shift_r>Right<Key.space>boundary<Key.space><Key.right><Key.right><Key.enter><Key.enter>eqn<Key.space>=<Key.space>p[x<Key.right><Key.space>y''[x]<Key.space>+<Key.space>q[x]y[x]-<Key.space>
Screenshot: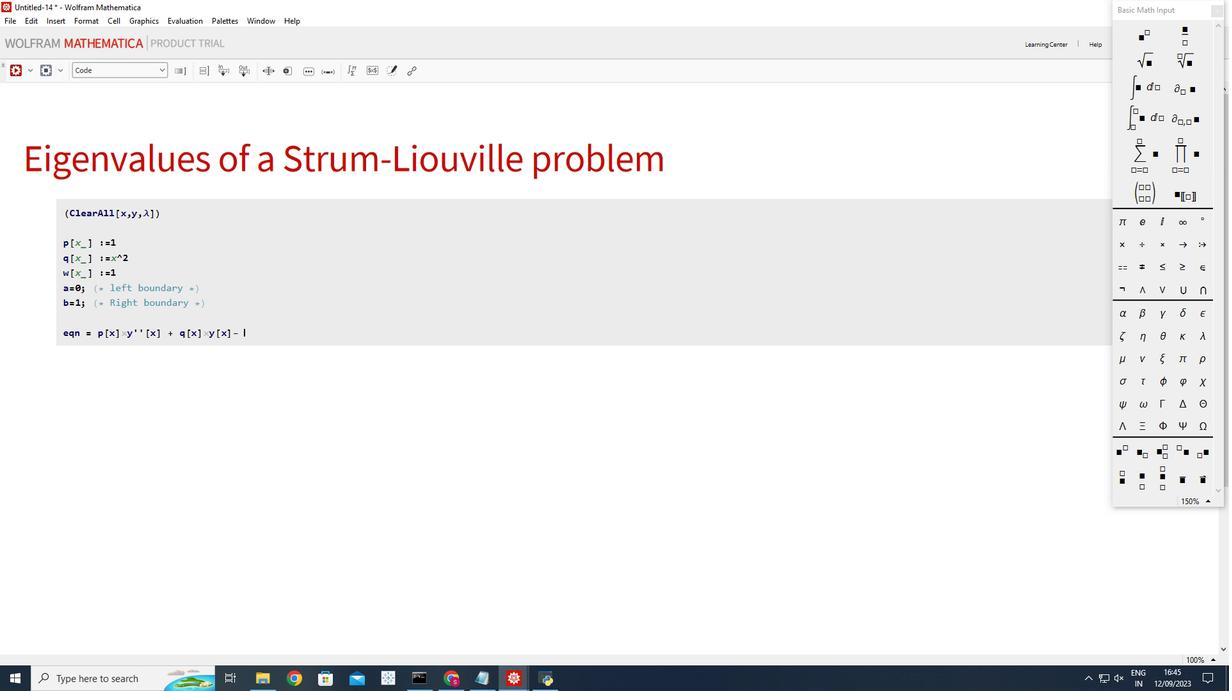 
Action: Mouse moved to (1202, 330)
Screenshot: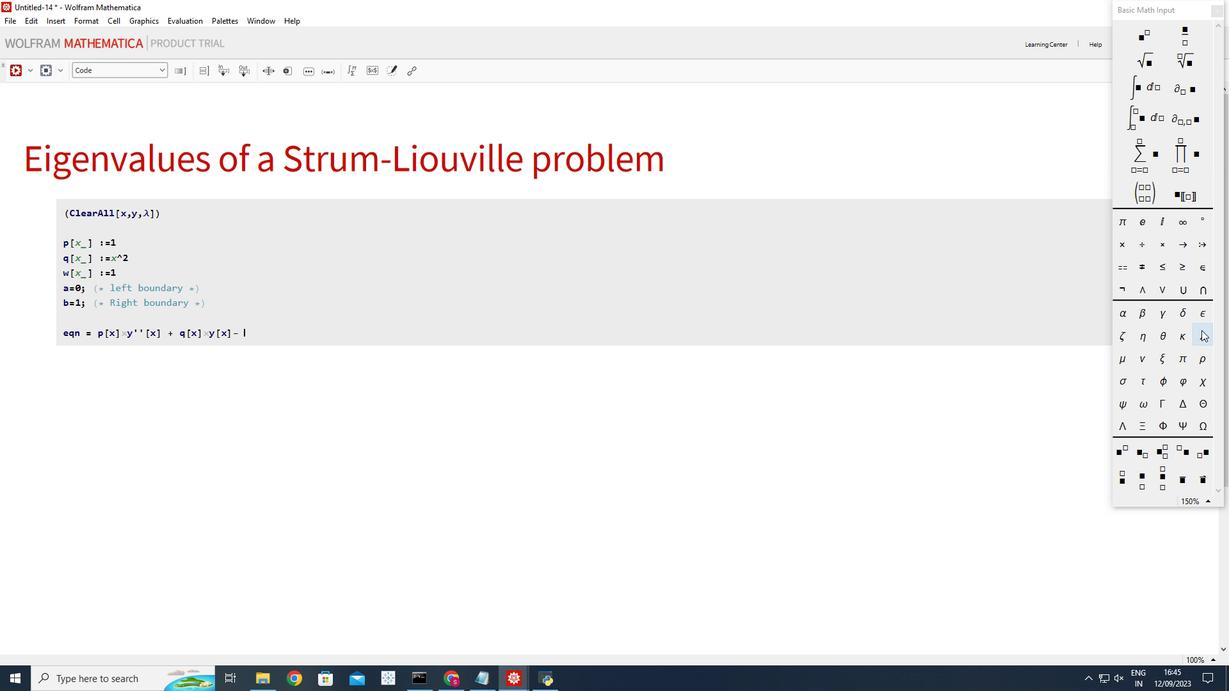 
Action: Mouse pressed left at (1202, 330)
Screenshot: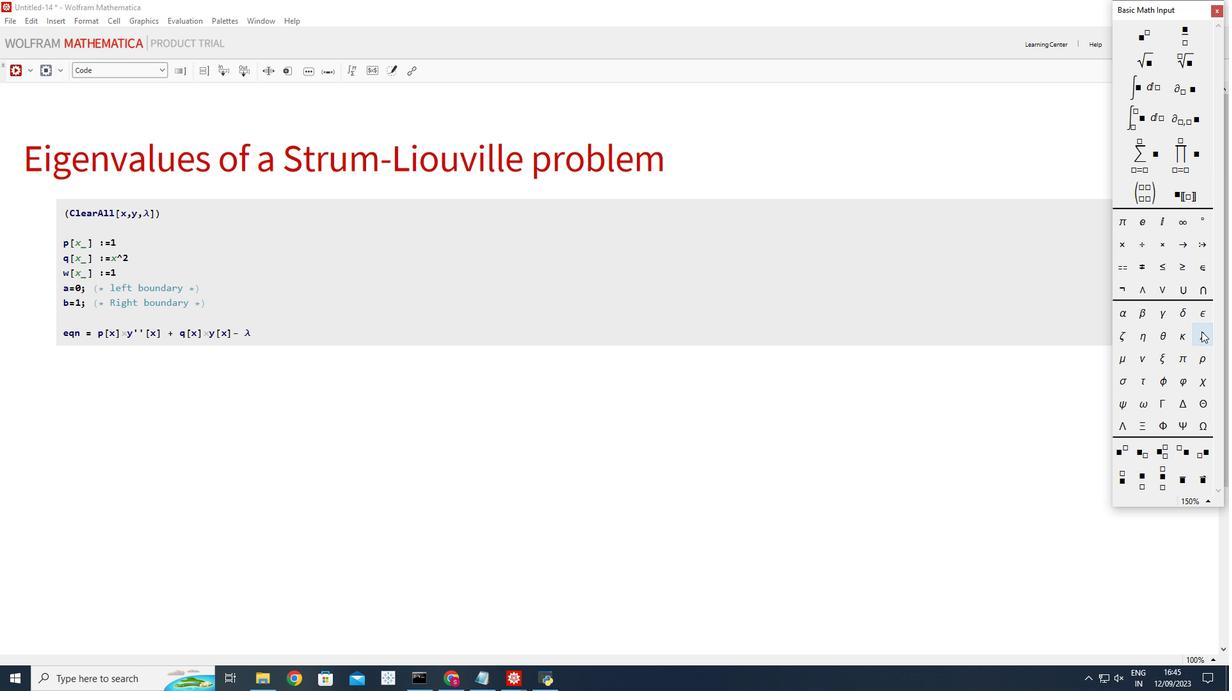 
Action: Mouse moved to (261, 331)
Screenshot: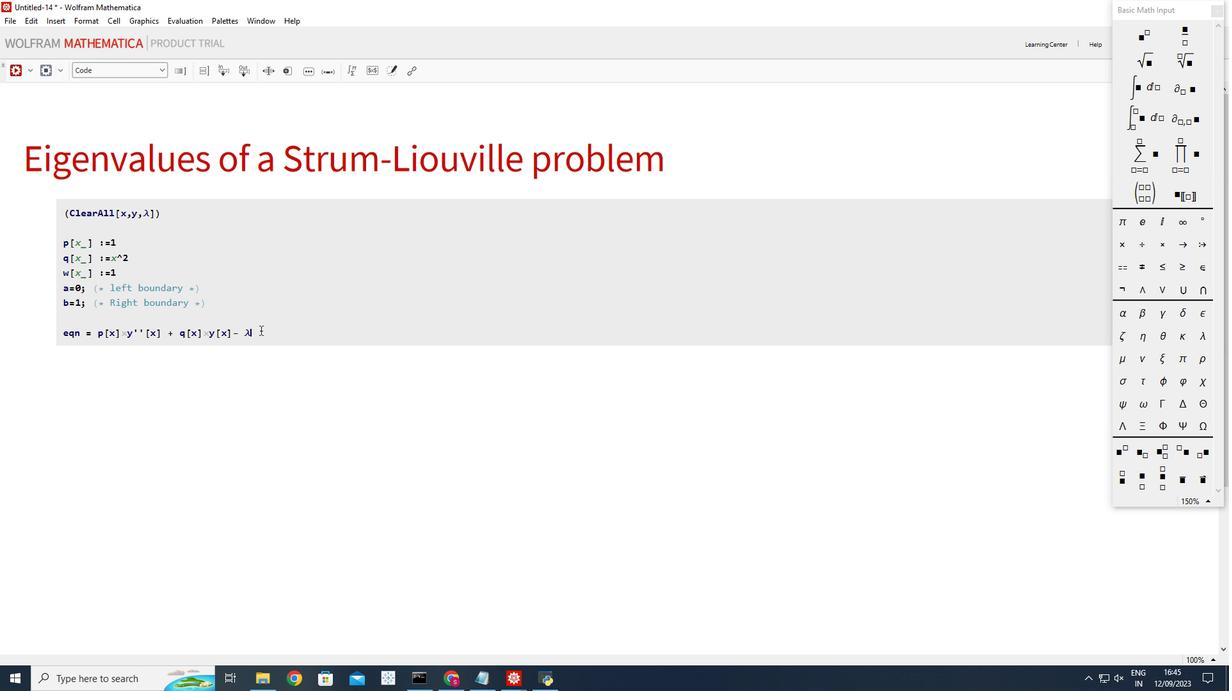 
Action: Mouse pressed left at (261, 331)
Screenshot: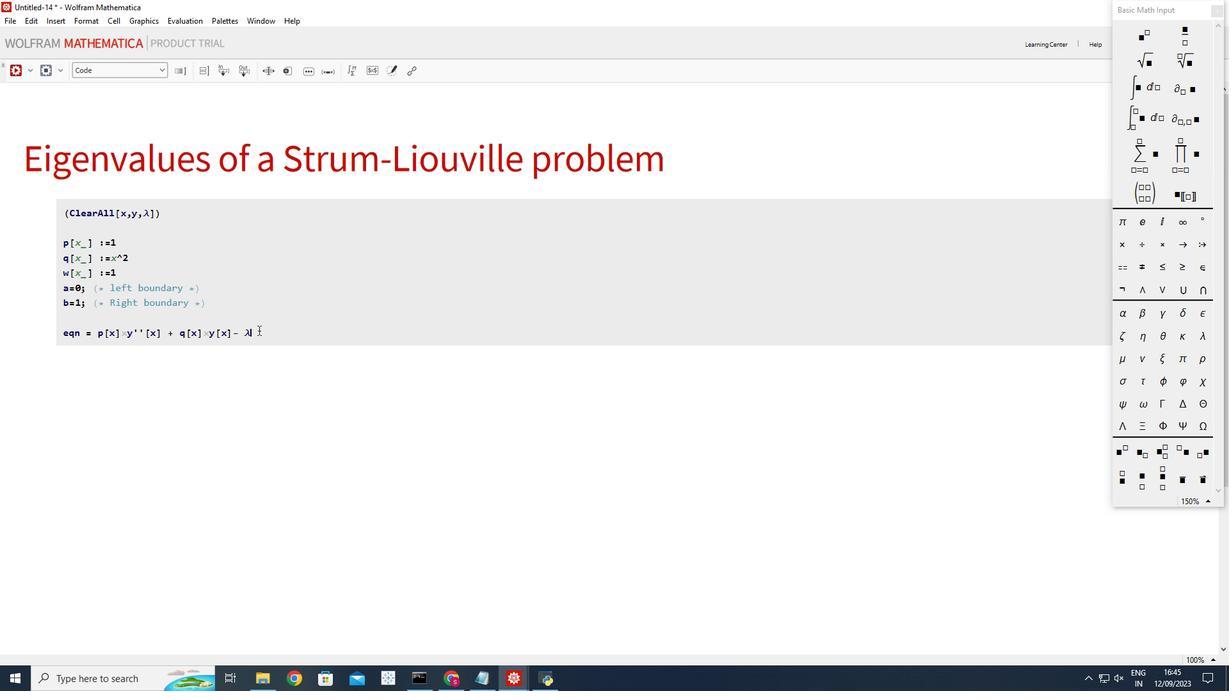 
Action: Mouse moved to (259, 331)
Screenshot: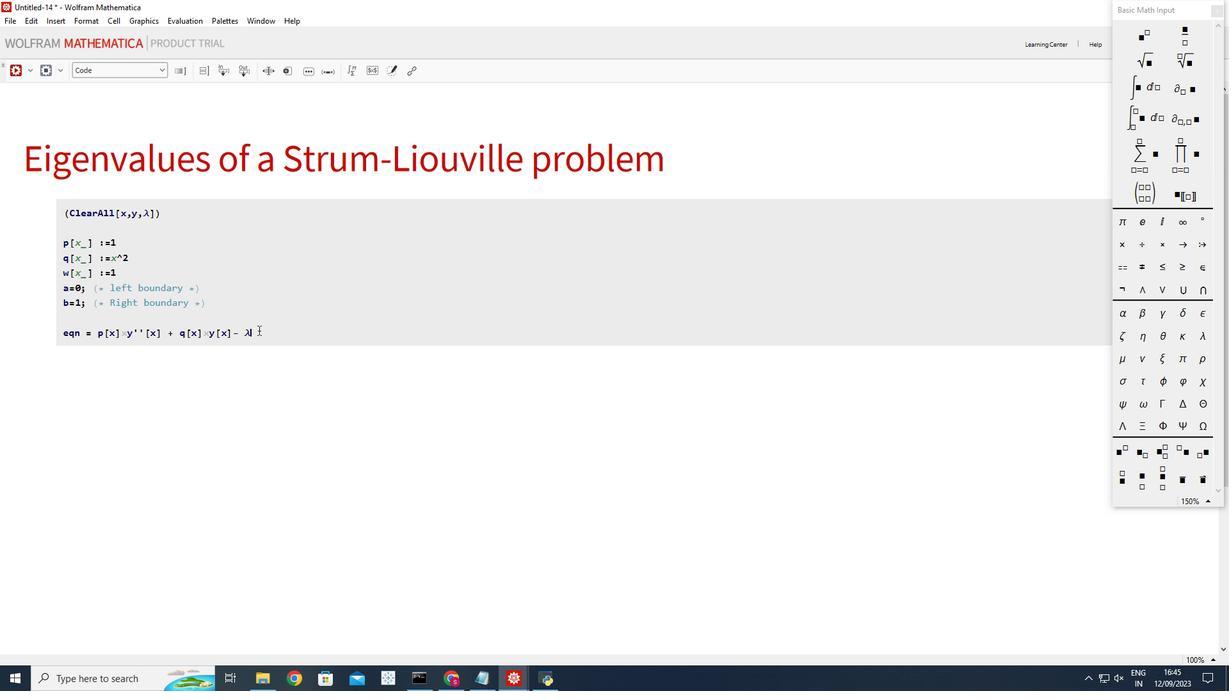 
Action: Key pressed <Key.space>w[x]y[x]==0;<Key.enter>bc<Key.space>=<Key.space><Key.shift_r>{y[a]==0,<Key.space>y[b]==0<Key.right>;<Key.enter><Key.enter>eigenvalues<Key.space>=<Key.space><Key.shift_r>NDEigensystem[<Key.shift_r>{eqn,bc<Key.right>,<Key.space>y[x],<Key.shift_r>{x,a,b<Key.right>,5<Key.right>;<Key.enter><Key.enter>eigenvalues[[1<Key.right><Key.right>
Screenshot: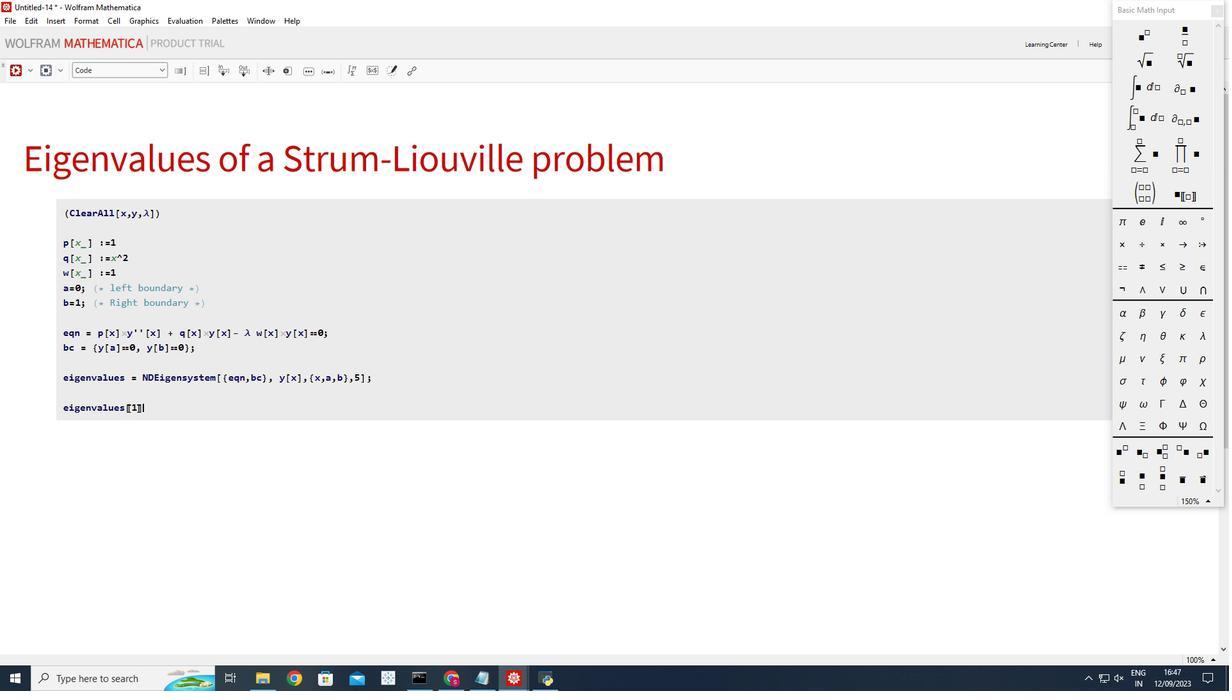 
Action: Mouse moved to (257, 393)
Screenshot: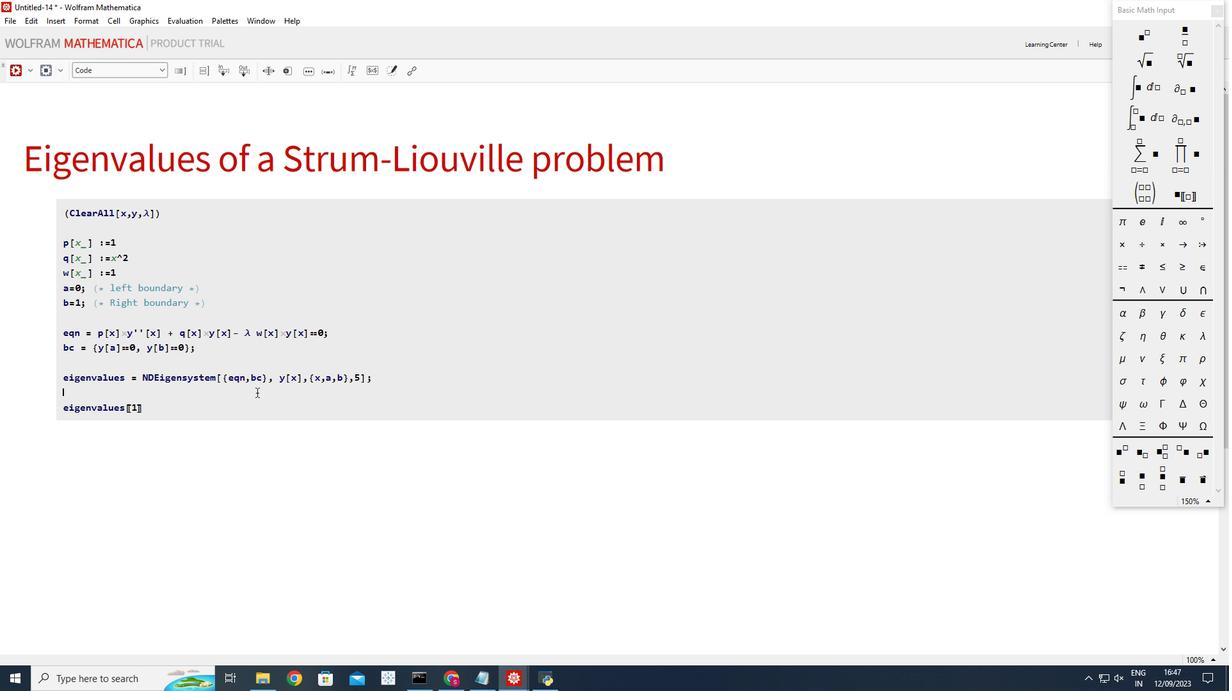 
Action: Mouse pressed left at (257, 393)
Screenshot: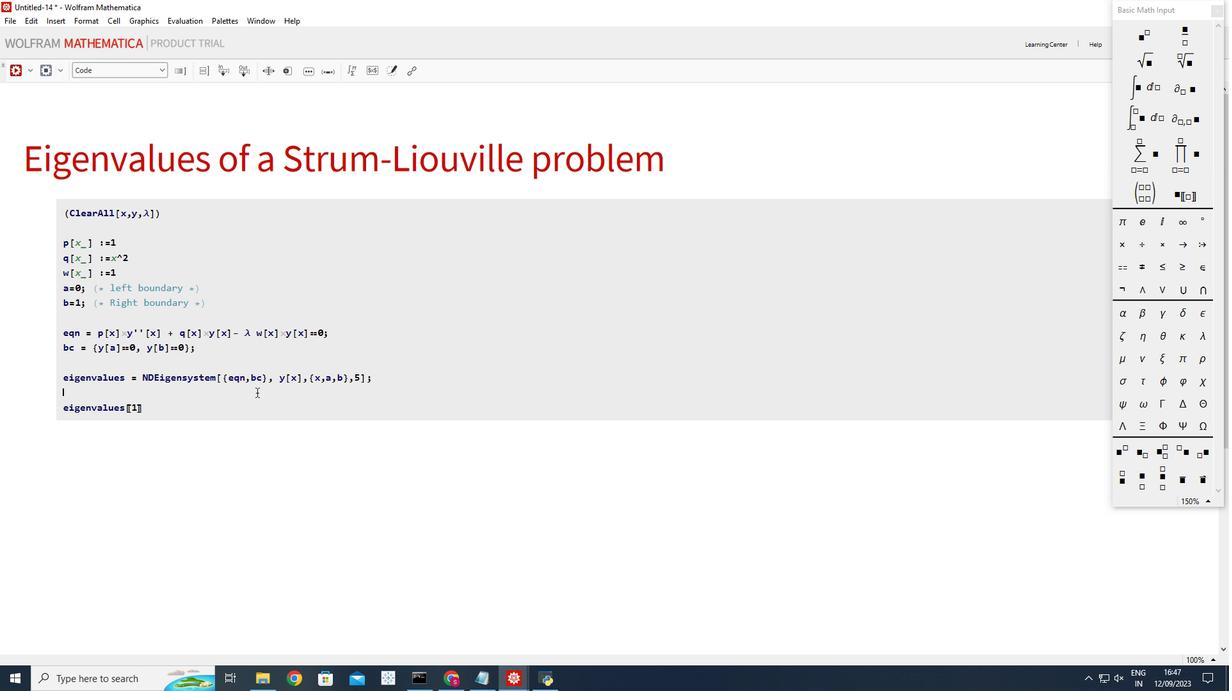 
Action: Mouse moved to (251, 403)
Screenshot: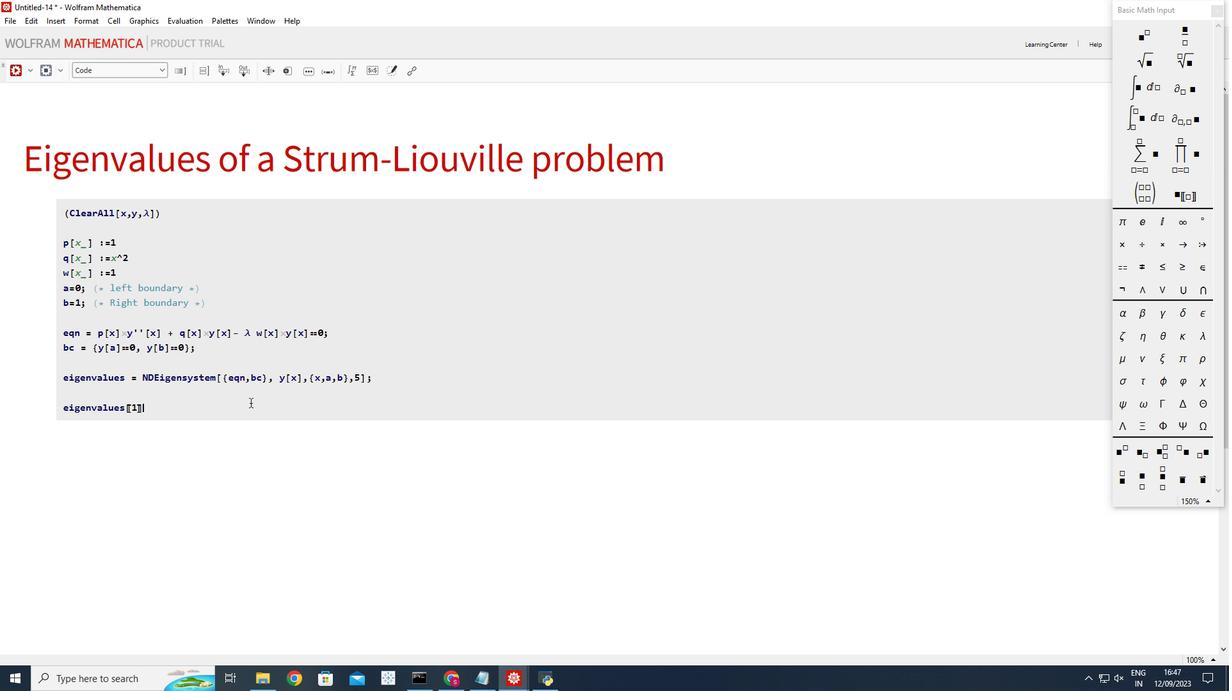 
Action: Mouse pressed left at (251, 403)
Screenshot: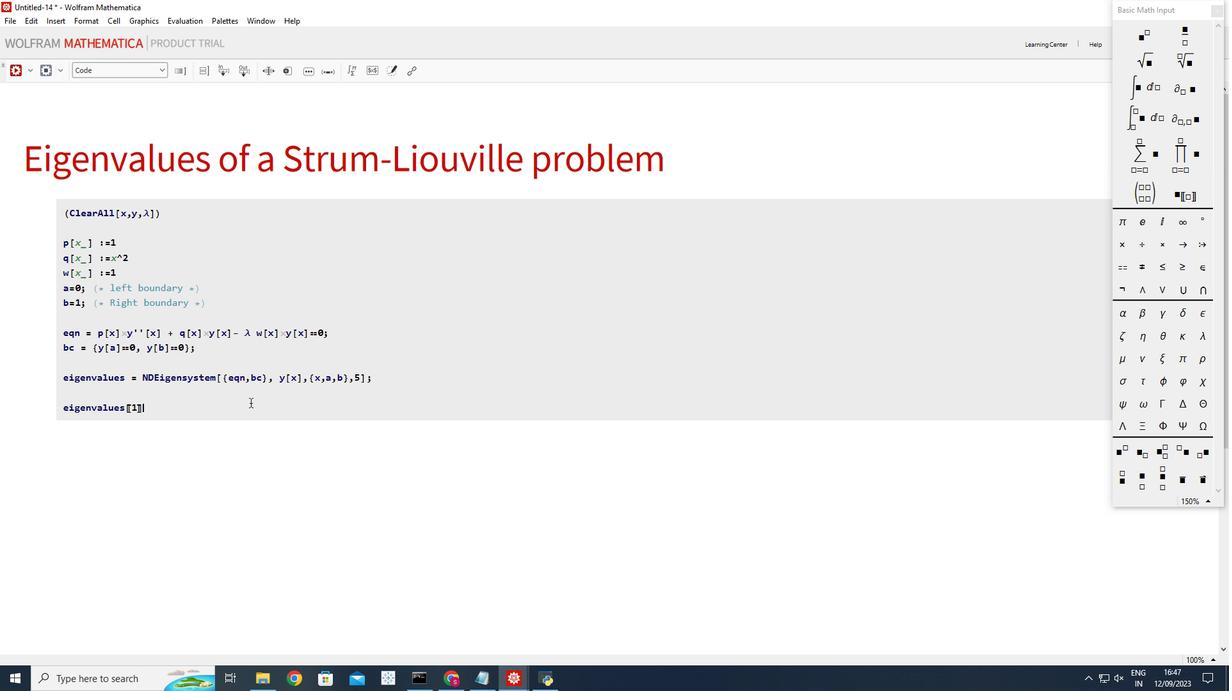 
Action: Mouse moved to (1203, 15)
Screenshot: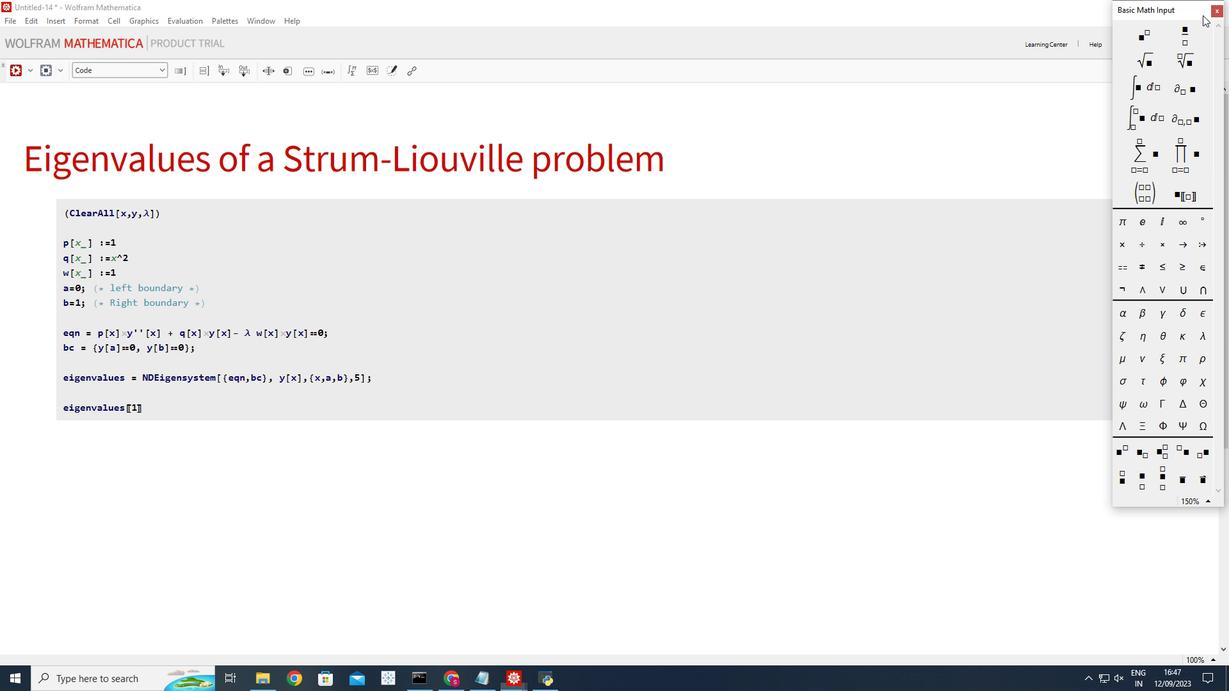 
Action: Mouse pressed left at (1203, 15)
Screenshot: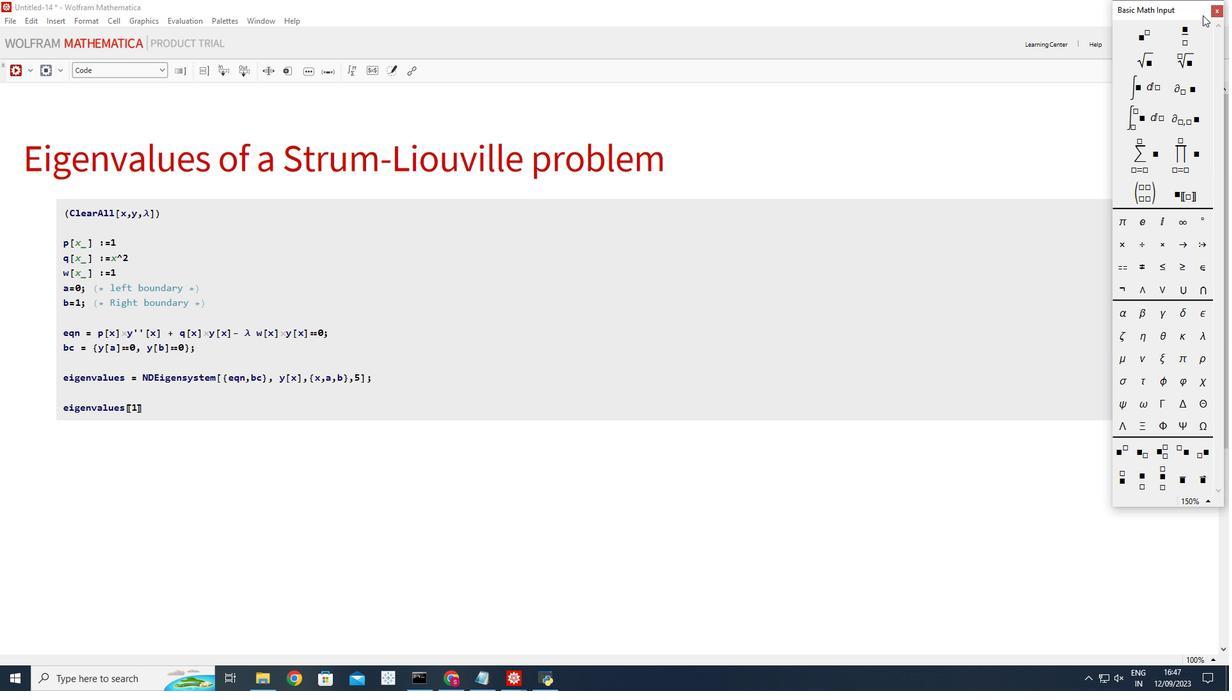 
Action: Mouse moved to (1215, 11)
Screenshot: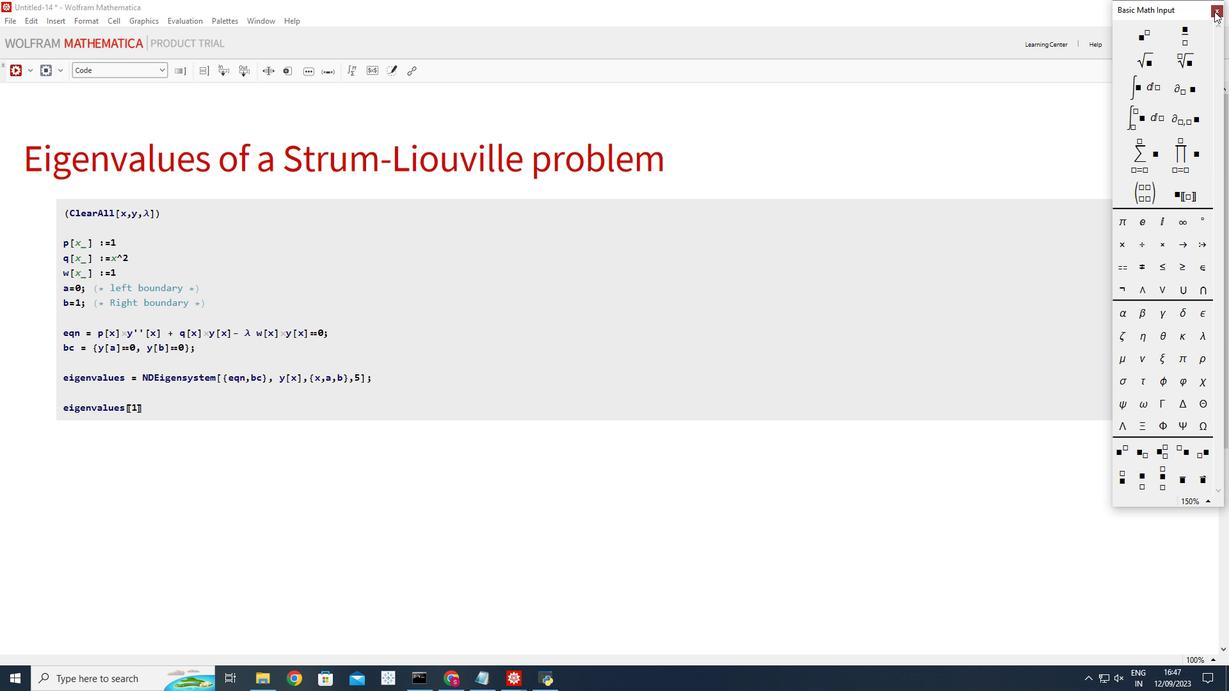 
Action: Mouse pressed left at (1215, 11)
Screenshot: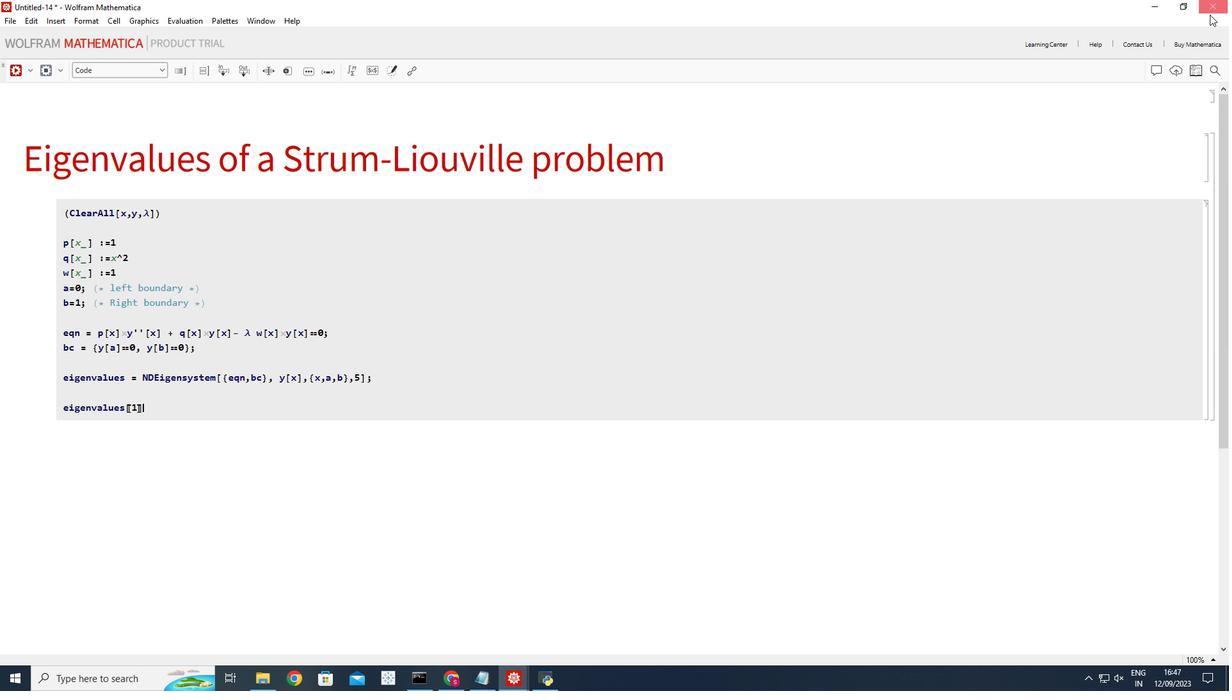 
Action: Mouse moved to (180, 413)
Screenshot: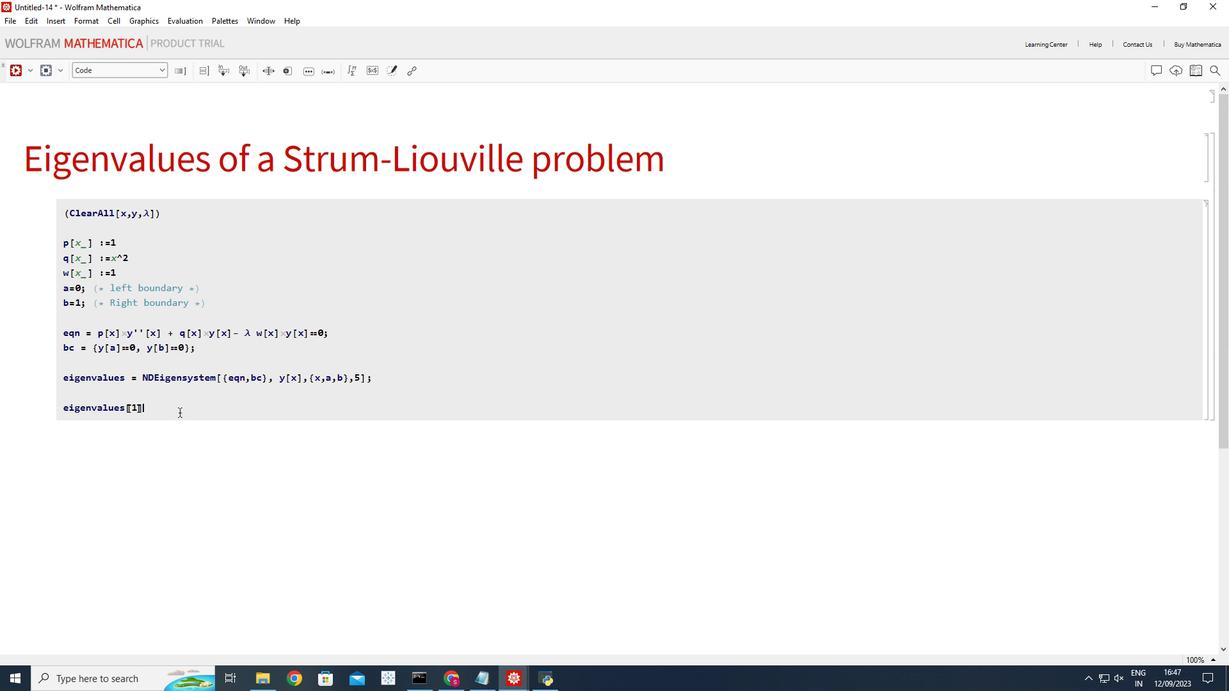 
Action: Mouse pressed left at (180, 413)
Screenshot: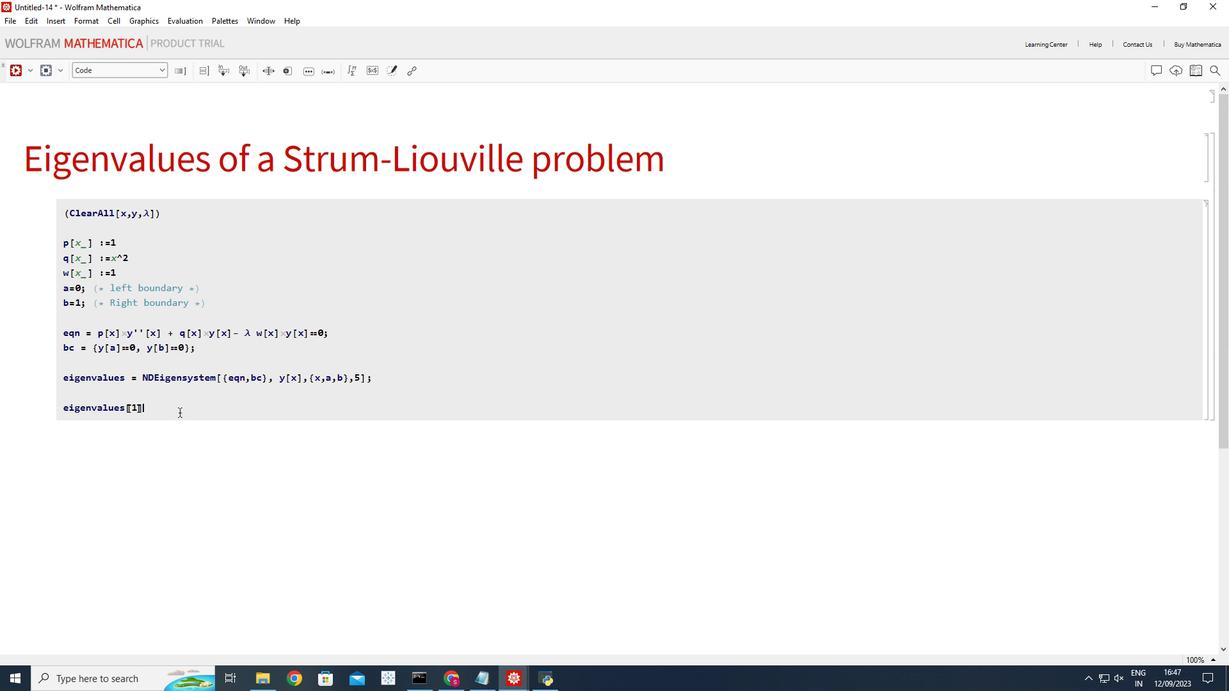 
Action: Key pressed <Key.shift_r><Key.enter>
Screenshot: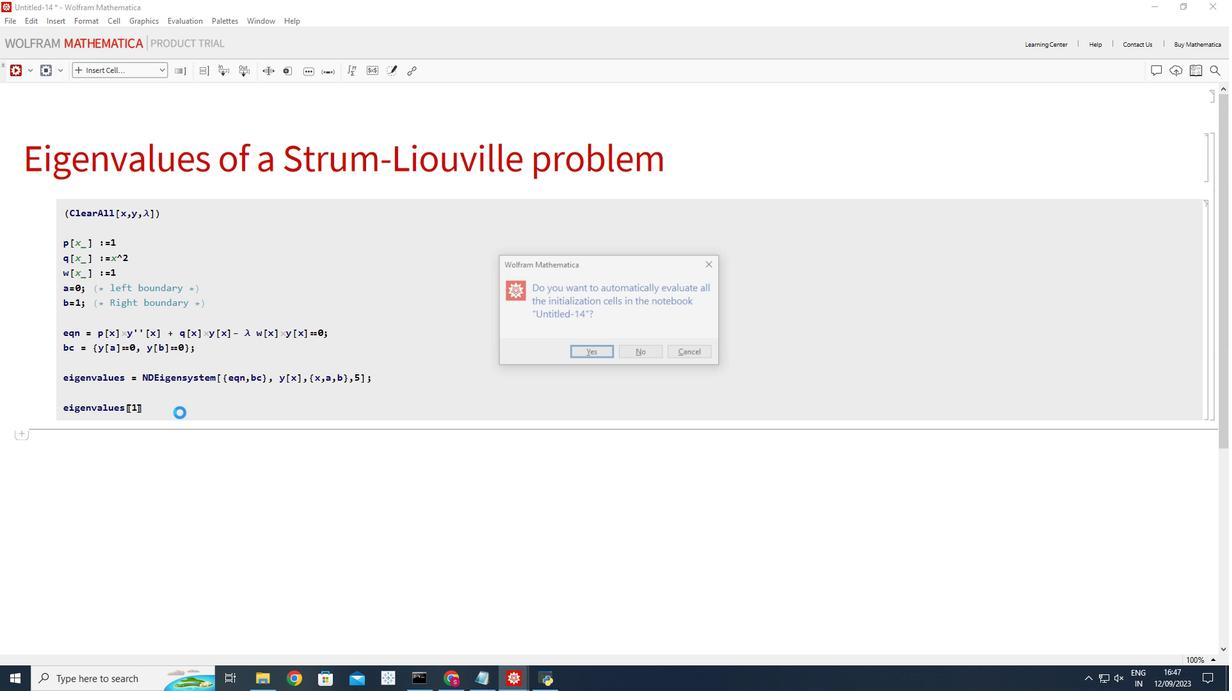 
Action: Mouse moved to (577, 349)
Screenshot: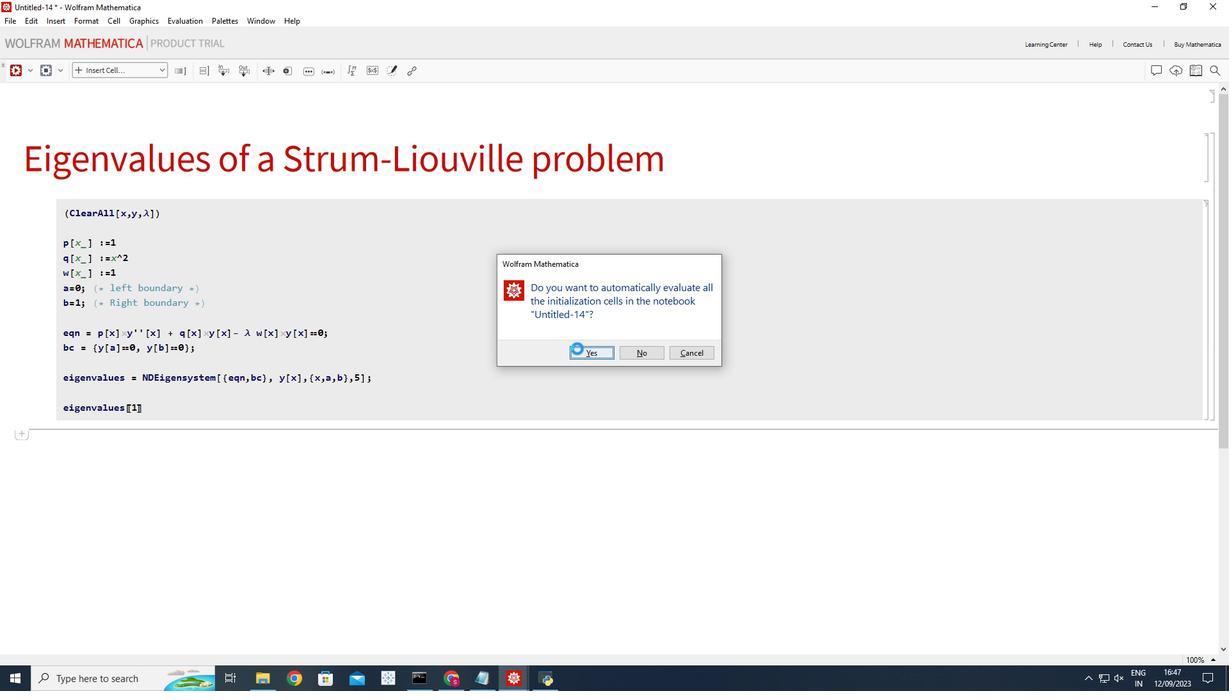 
Action: Mouse pressed left at (577, 349)
Screenshot: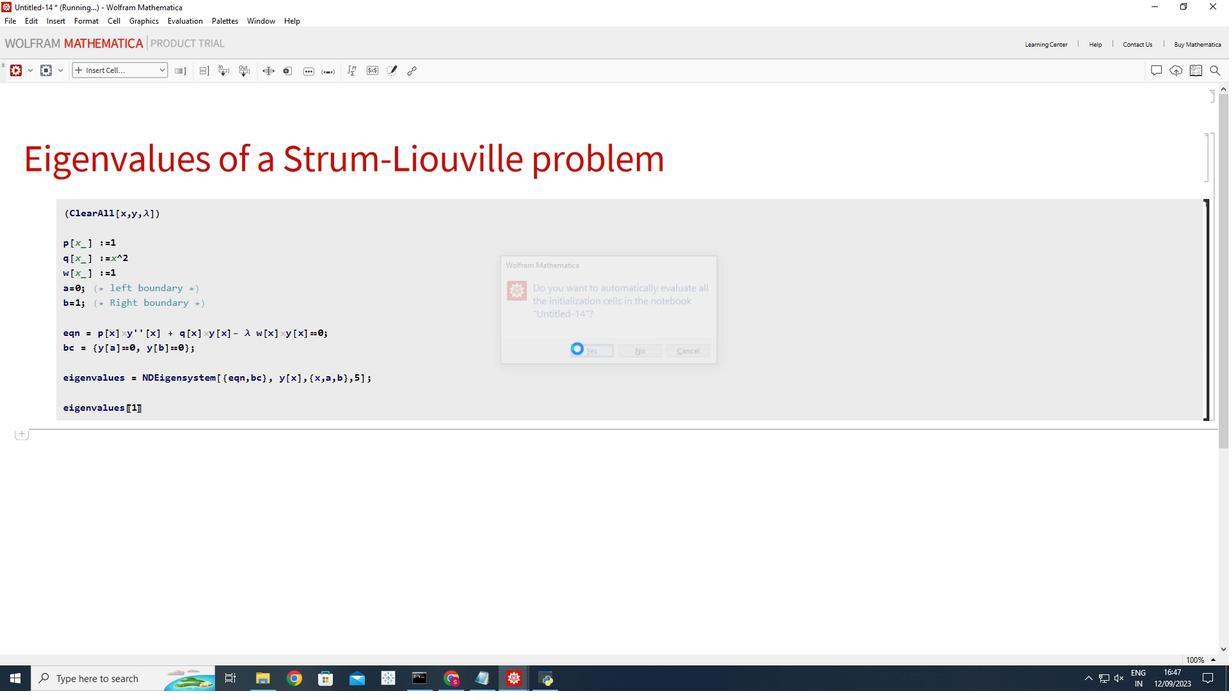 
Action: Mouse moved to (465, 441)
Screenshot: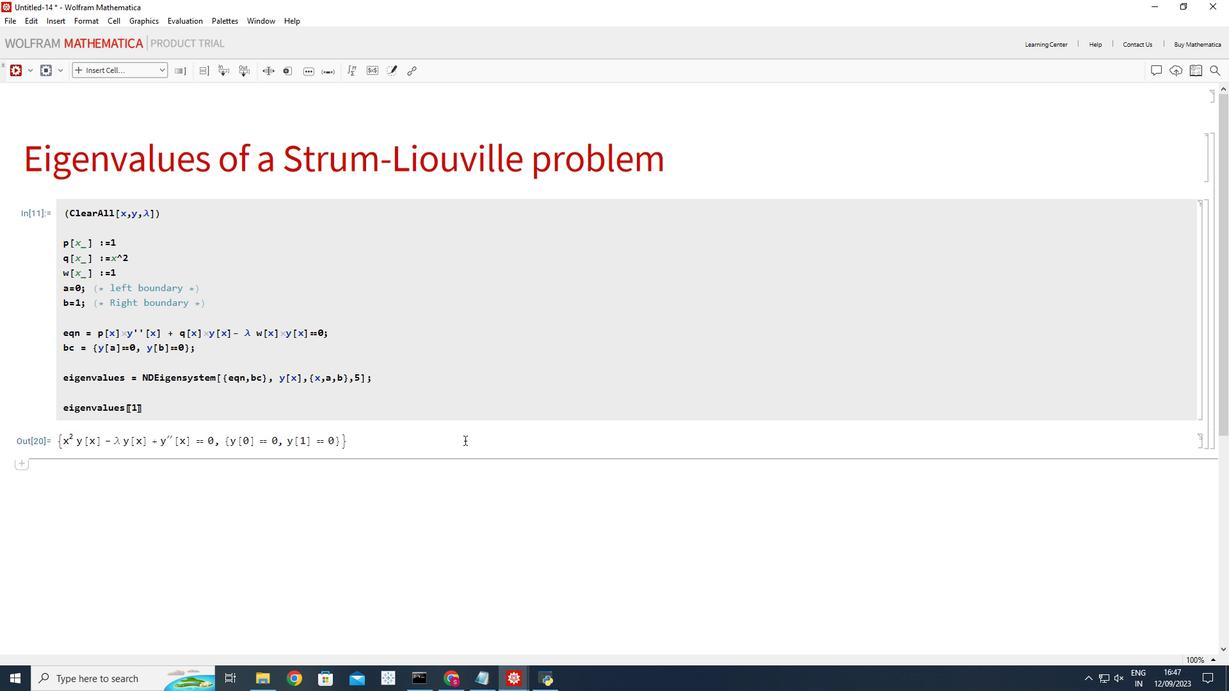 
Action: Mouse scrolled (465, 440) with delta (0, 0)
Screenshot: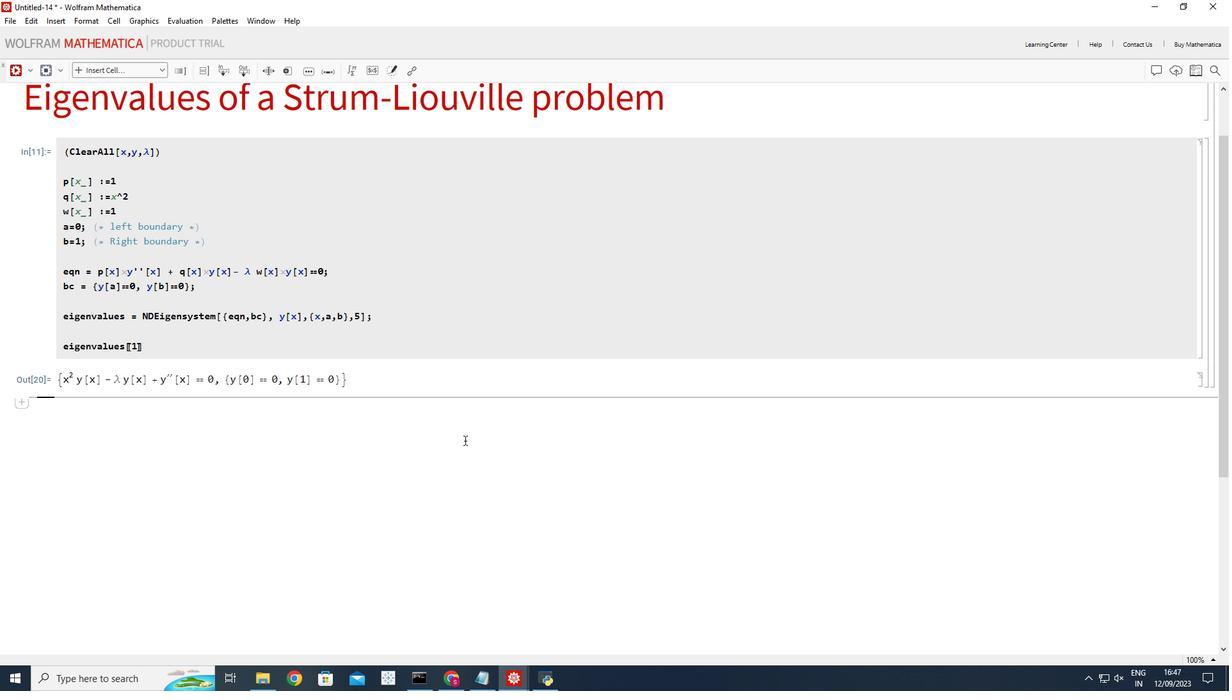 
Action: Mouse moved to (465, 438)
Screenshot: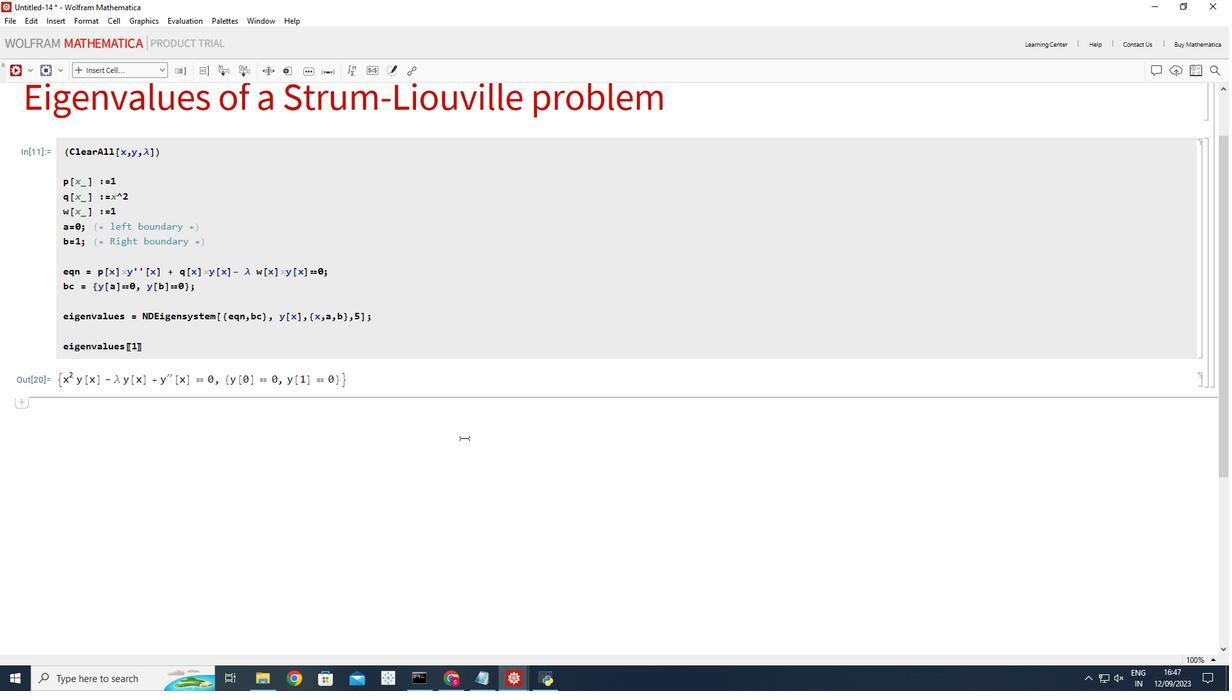 
